 Task: Find connections with filter location San Marcos with filter topic #Lawwith filter profile language French with filter current company Michael Page with filter school College Of Vocational Studies with filter industry Nanotechnology Research with filter service category Information Security with filter keywords title Ghostwriter
Action: Mouse moved to (499, 83)
Screenshot: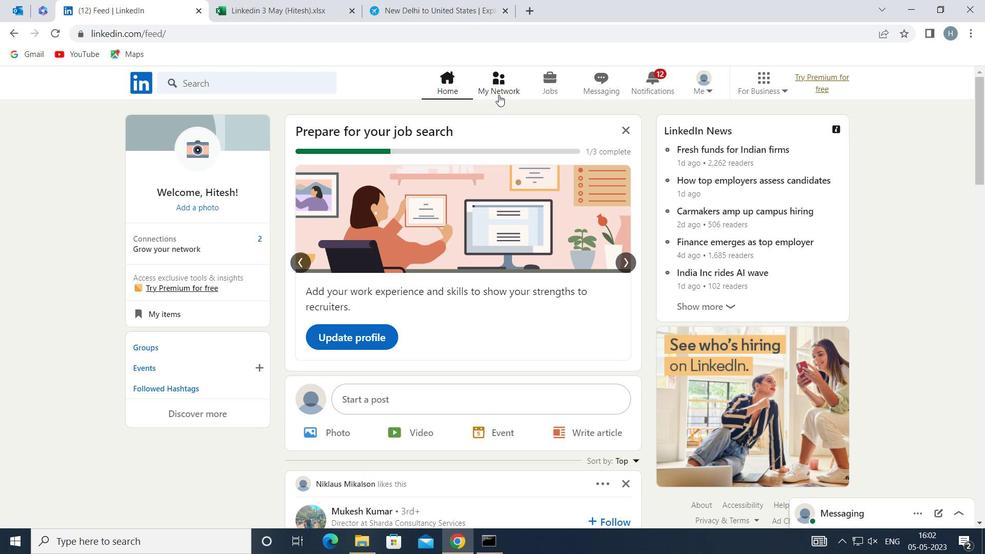
Action: Mouse pressed left at (499, 83)
Screenshot: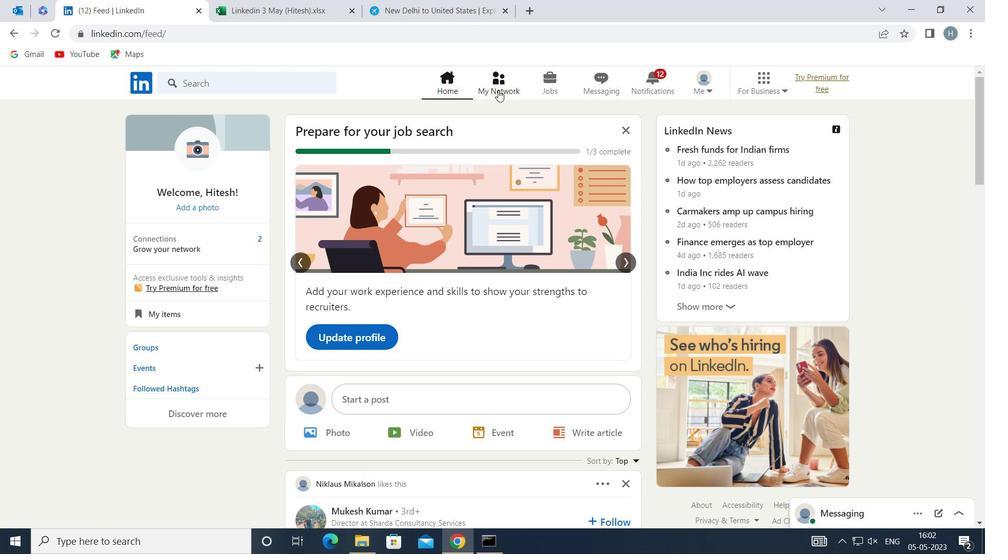 
Action: Mouse moved to (282, 148)
Screenshot: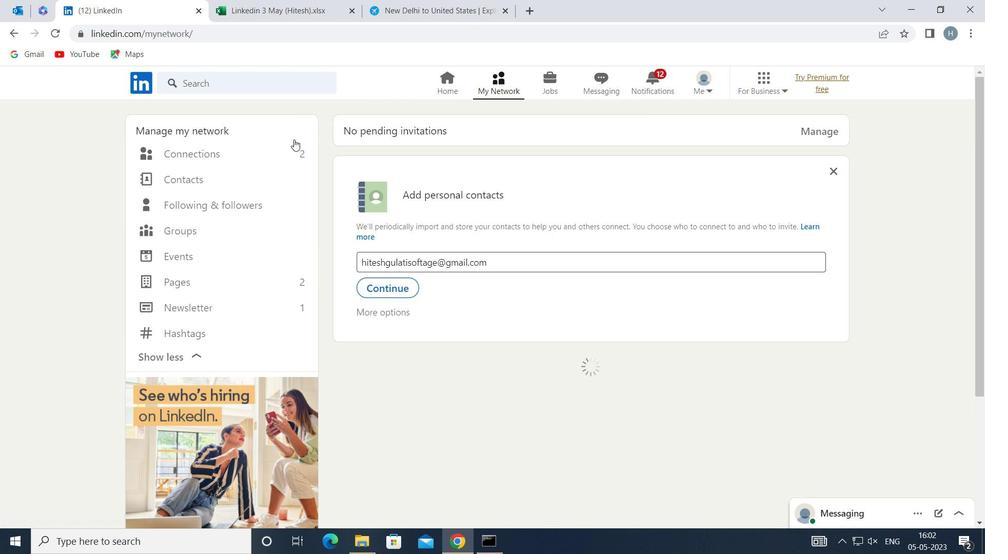 
Action: Mouse pressed left at (282, 148)
Screenshot: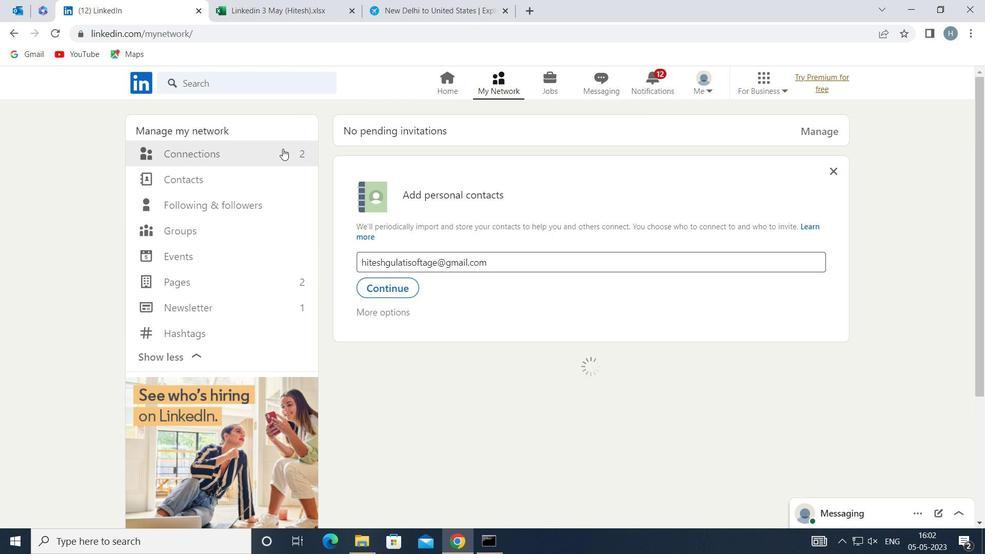 
Action: Mouse moved to (592, 153)
Screenshot: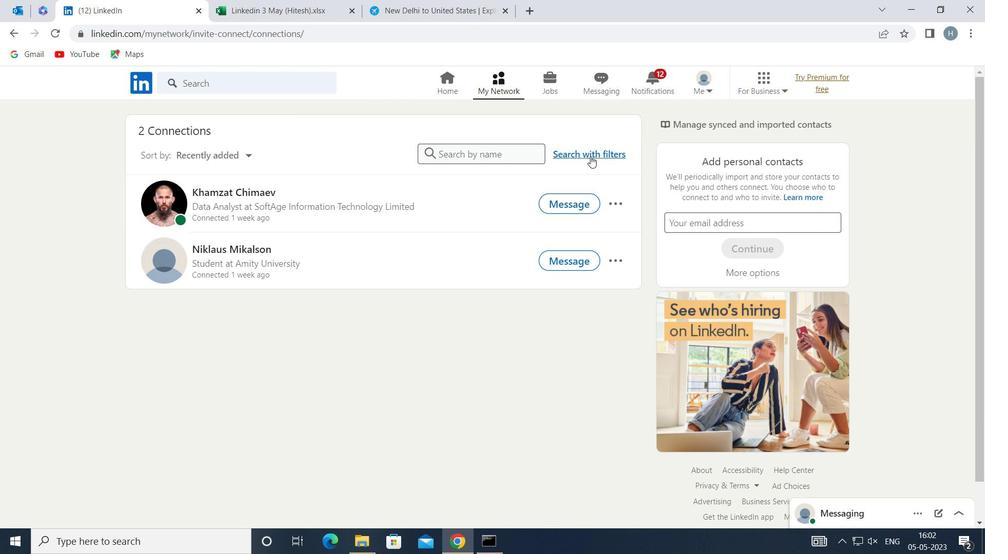 
Action: Mouse pressed left at (592, 153)
Screenshot: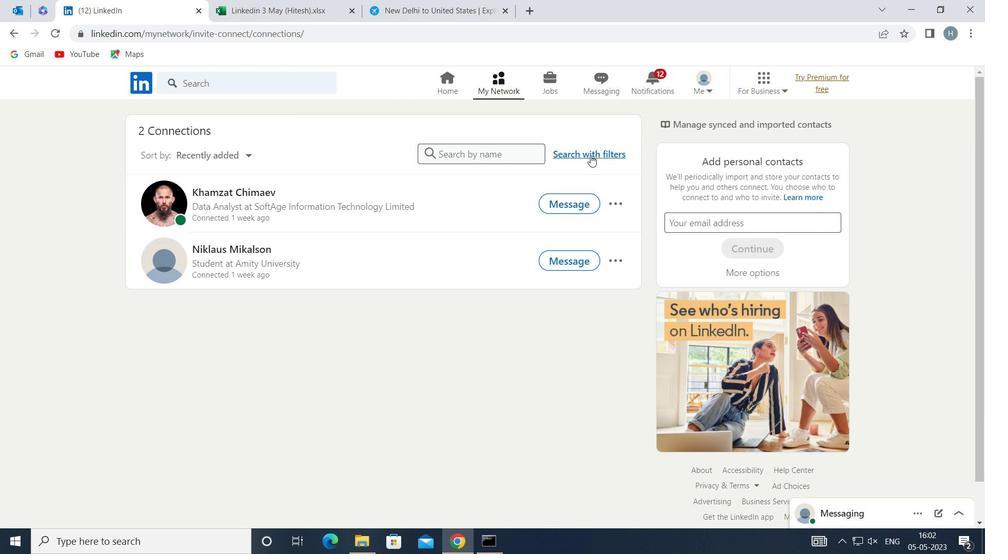 
Action: Mouse moved to (542, 119)
Screenshot: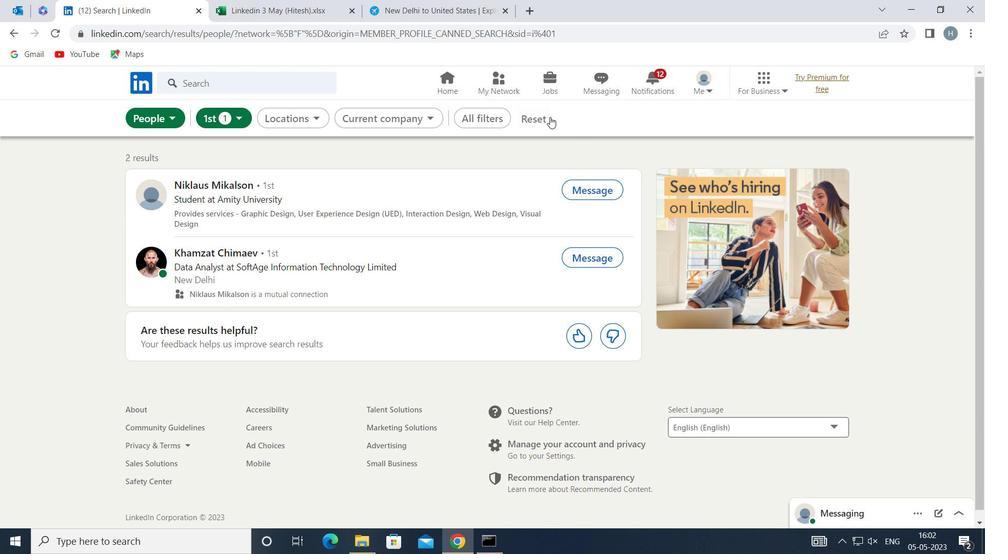 
Action: Mouse pressed left at (542, 119)
Screenshot: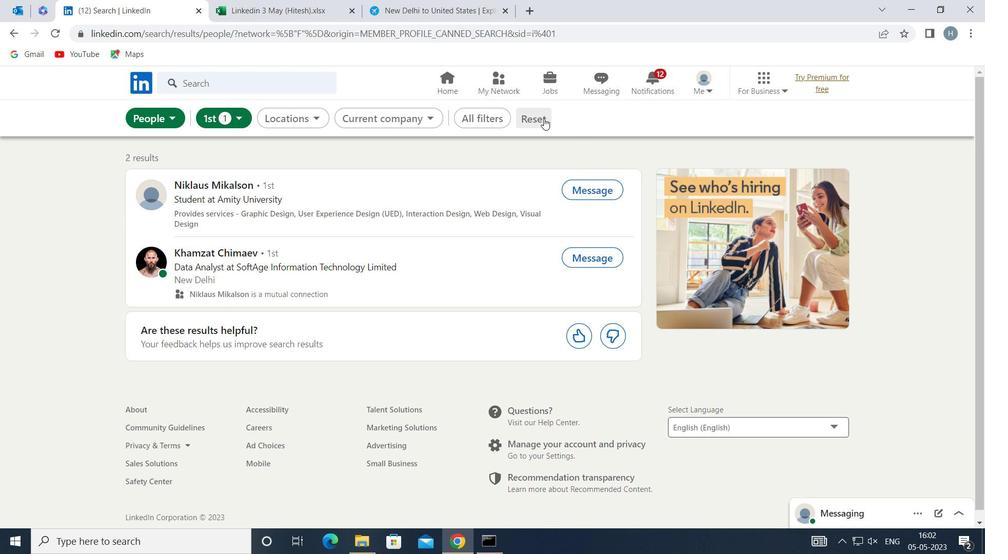 
Action: Mouse moved to (523, 120)
Screenshot: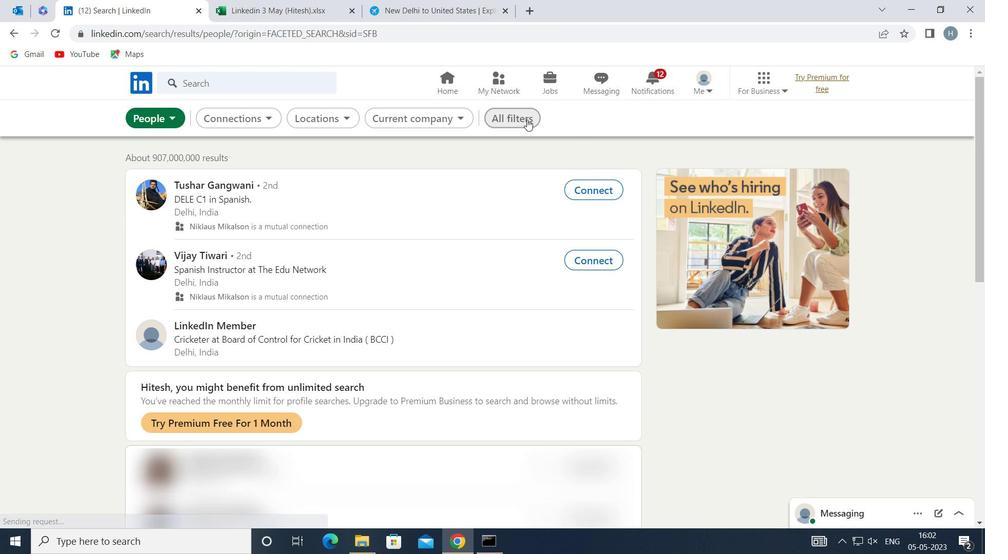 
Action: Mouse pressed left at (523, 120)
Screenshot: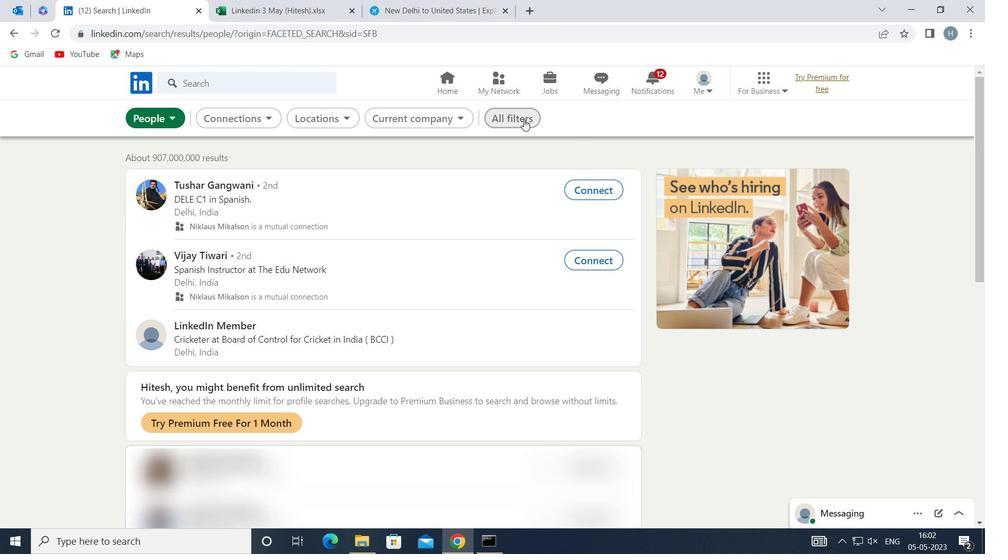 
Action: Mouse moved to (686, 218)
Screenshot: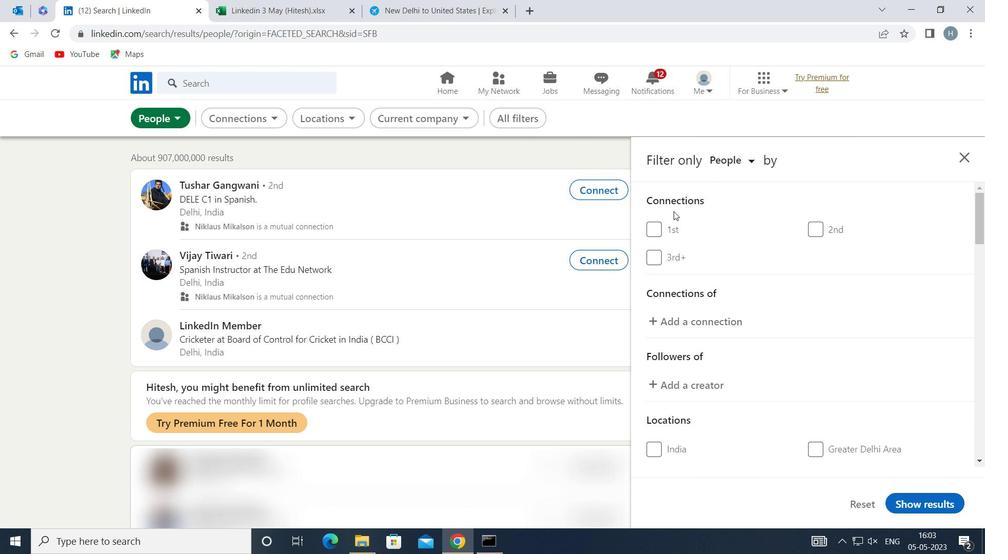 
Action: Mouse scrolled (686, 218) with delta (0, 0)
Screenshot: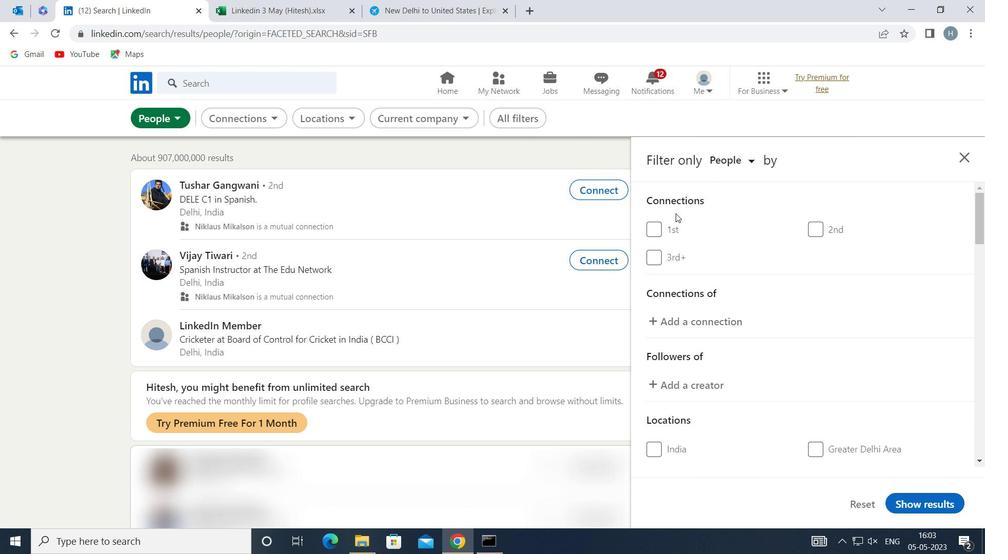
Action: Mouse moved to (689, 219)
Screenshot: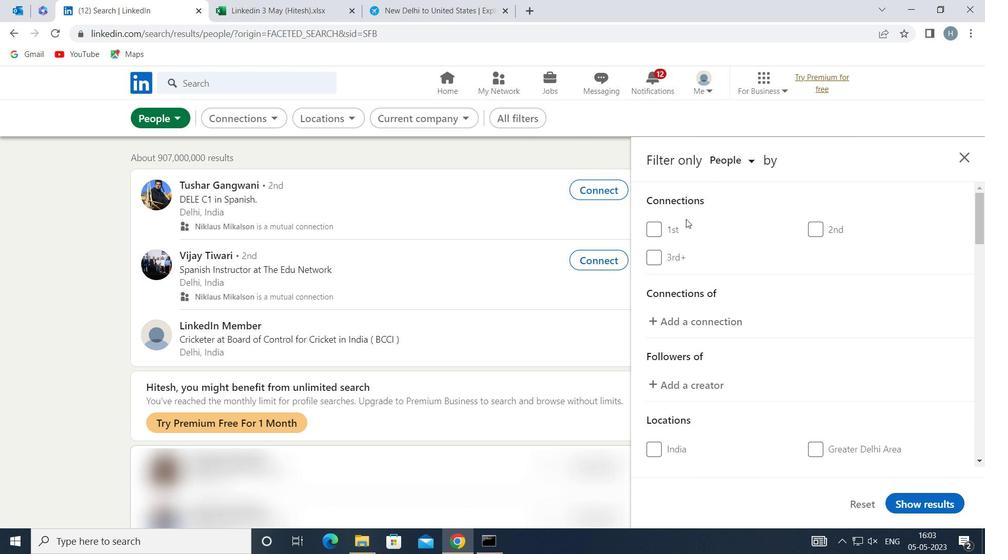 
Action: Mouse scrolled (689, 219) with delta (0, 0)
Screenshot: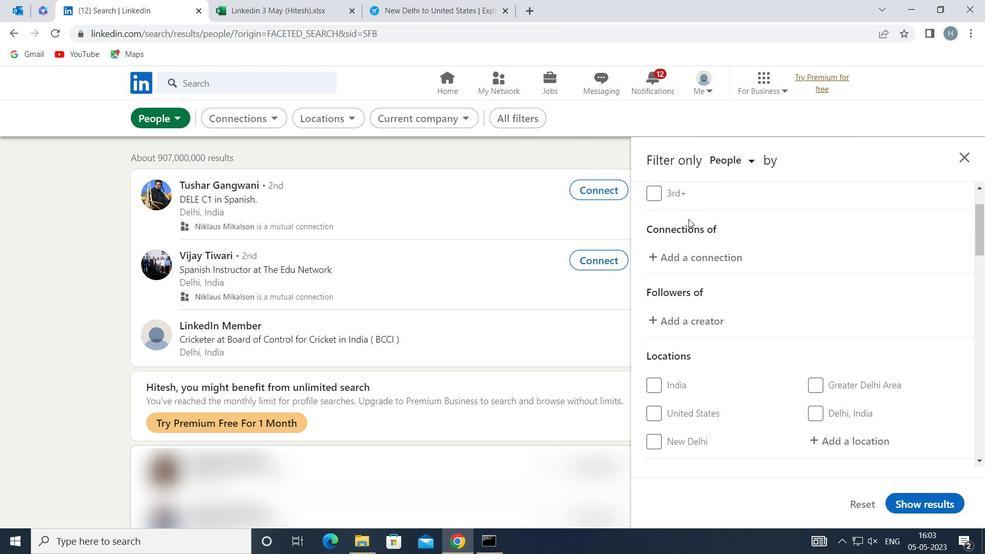 
Action: Mouse moved to (690, 220)
Screenshot: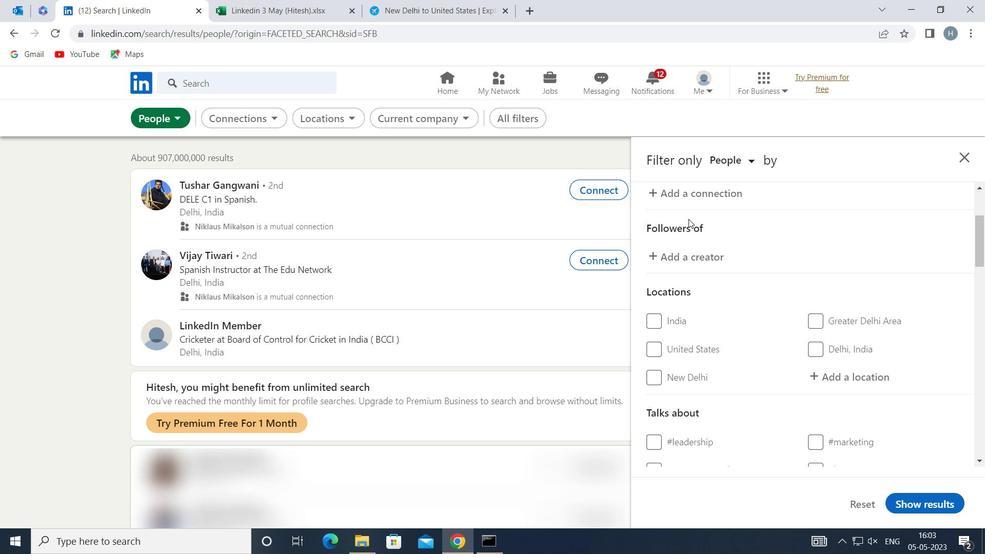 
Action: Mouse scrolled (690, 220) with delta (0, 0)
Screenshot: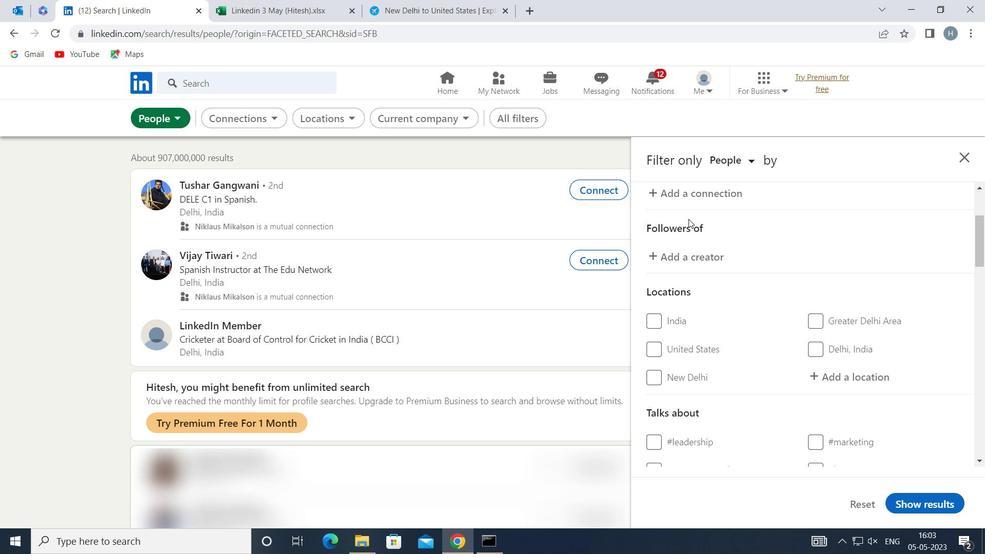 
Action: Mouse moved to (691, 221)
Screenshot: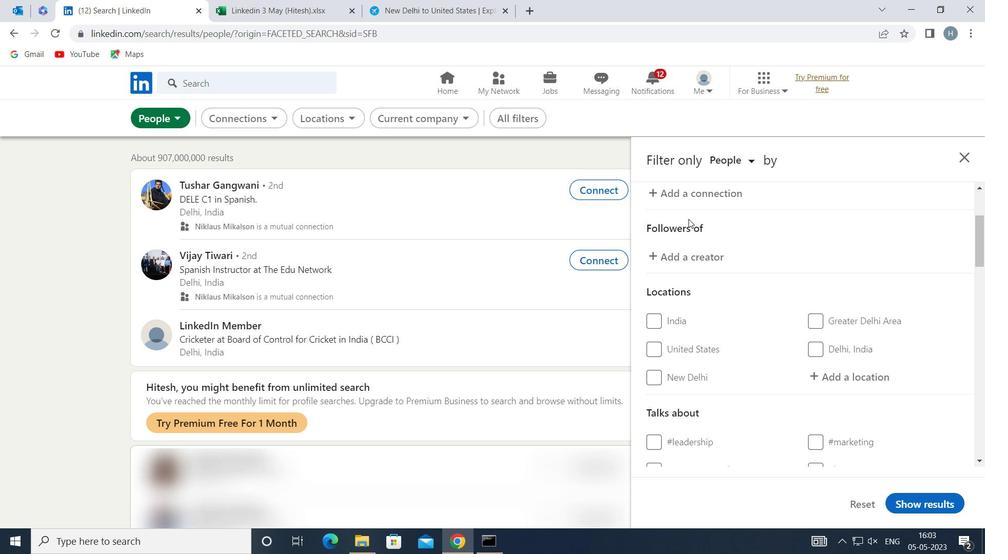 
Action: Mouse scrolled (691, 221) with delta (0, 0)
Screenshot: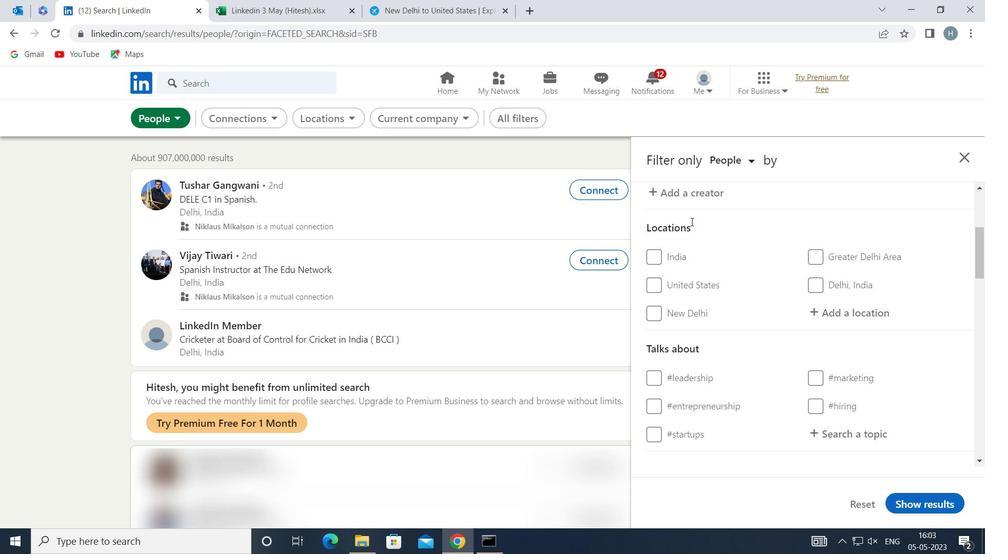 
Action: Mouse moved to (691, 221)
Screenshot: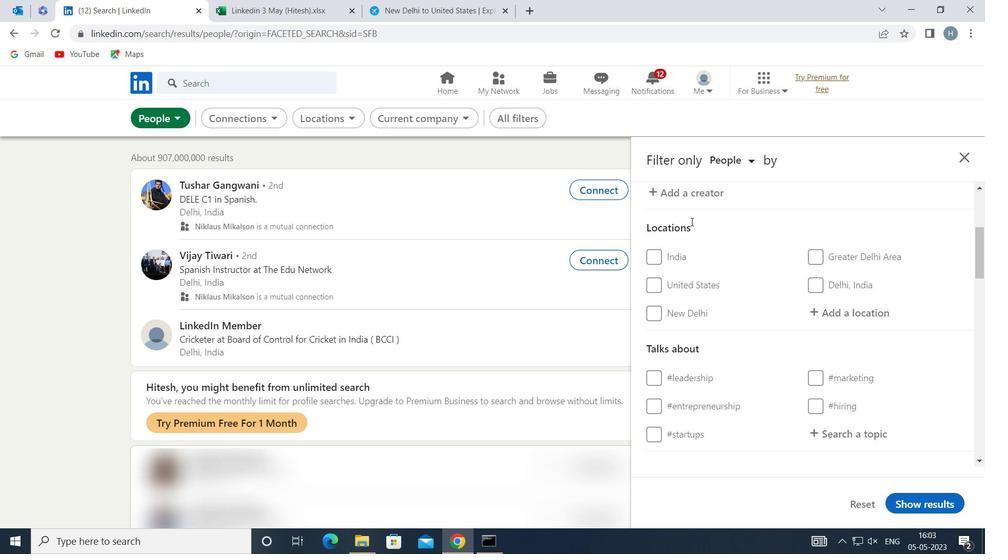 
Action: Mouse scrolled (691, 222) with delta (0, 0)
Screenshot: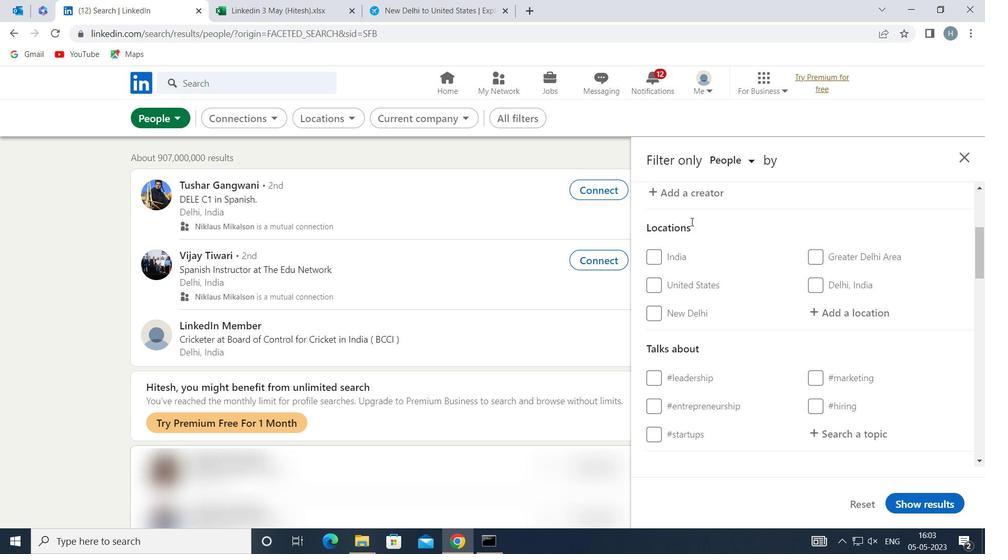
Action: Mouse moved to (843, 307)
Screenshot: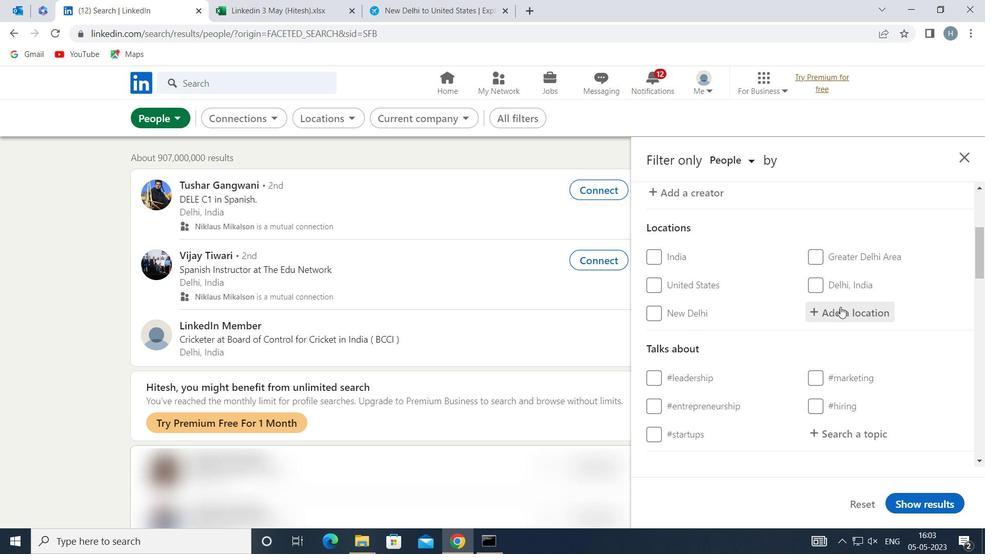 
Action: Mouse pressed left at (843, 307)
Screenshot: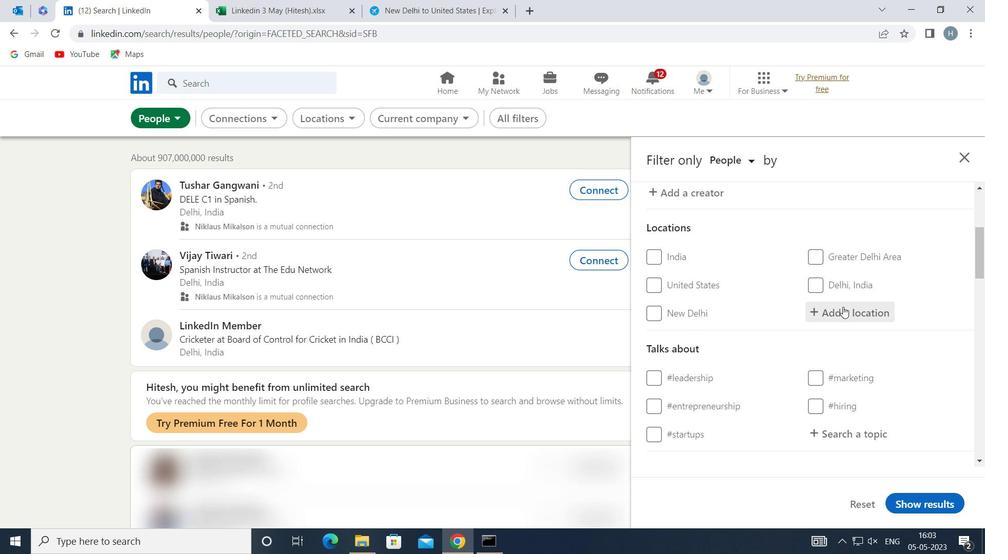 
Action: Mouse moved to (843, 307)
Screenshot: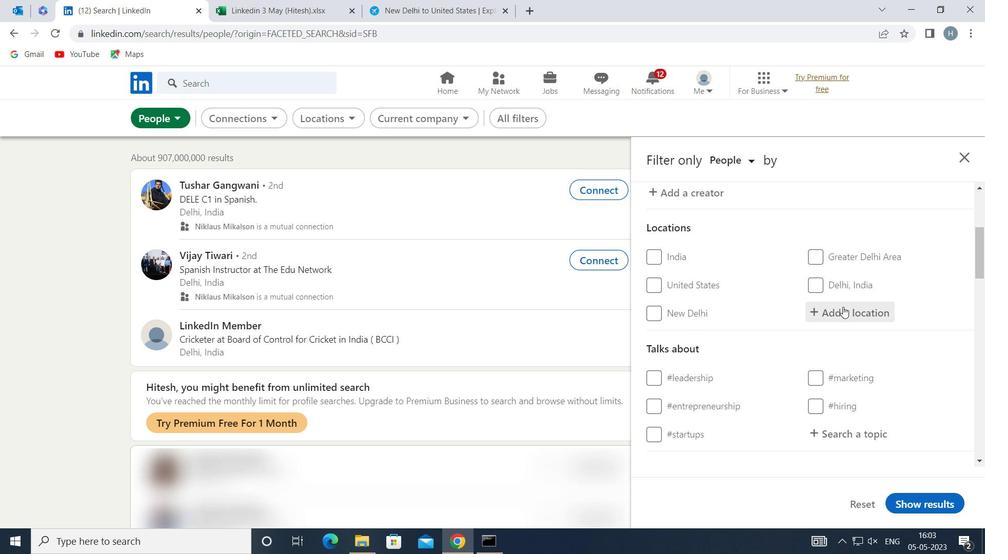 
Action: Key pressed <Key.shift>SAN<Key.space><Key.shift>MARCOS
Screenshot: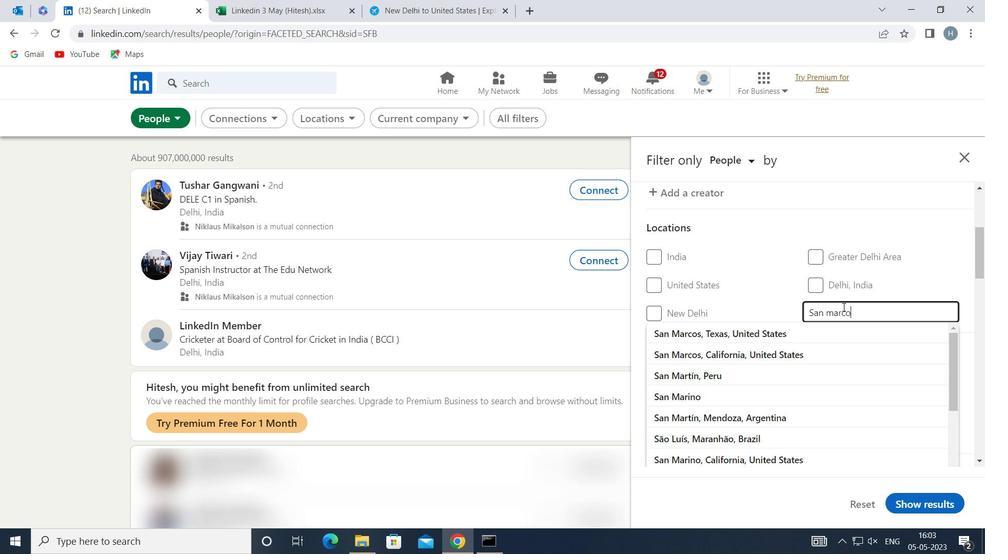 
Action: Mouse moved to (820, 330)
Screenshot: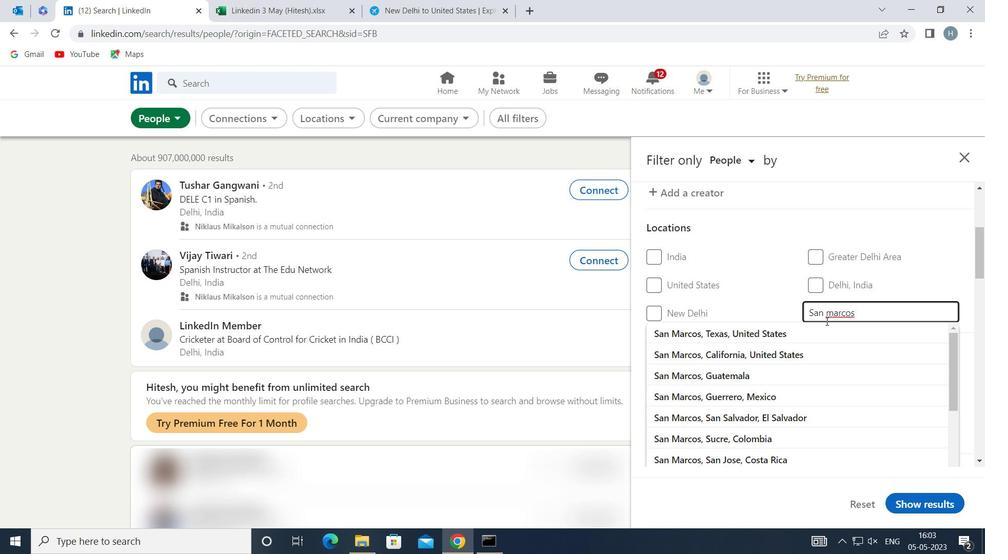 
Action: Mouse pressed left at (820, 330)
Screenshot: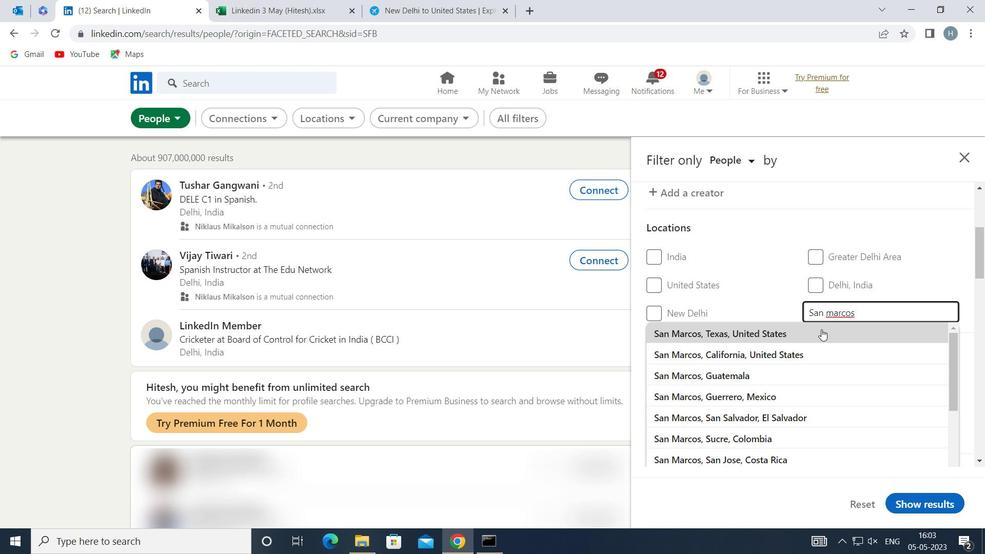 
Action: Mouse moved to (820, 325)
Screenshot: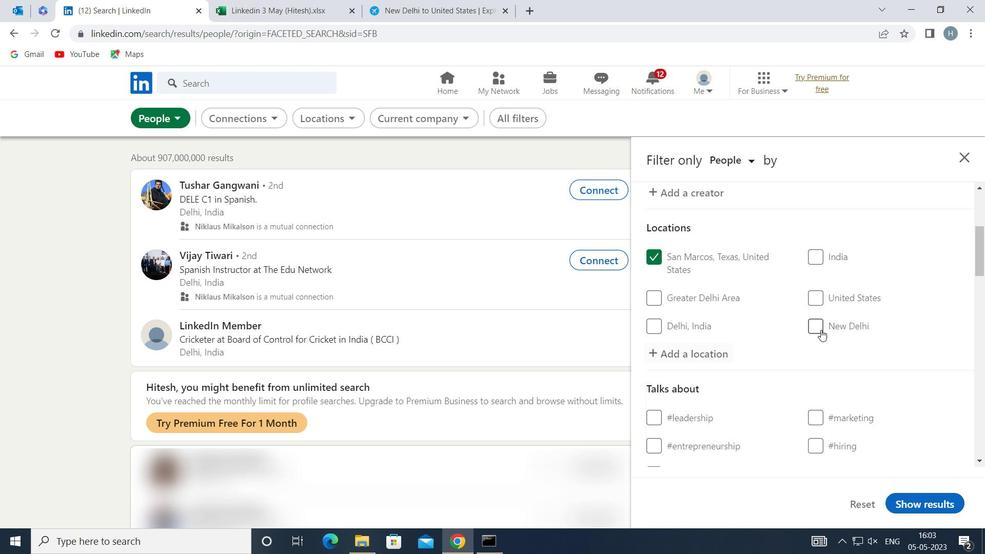 
Action: Mouse scrolled (820, 325) with delta (0, 0)
Screenshot: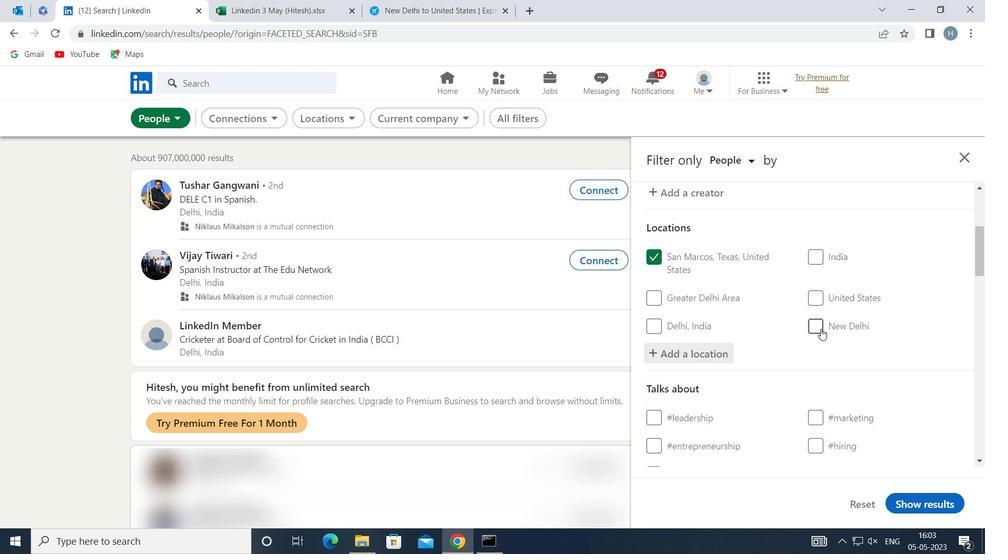 
Action: Mouse scrolled (820, 325) with delta (0, 0)
Screenshot: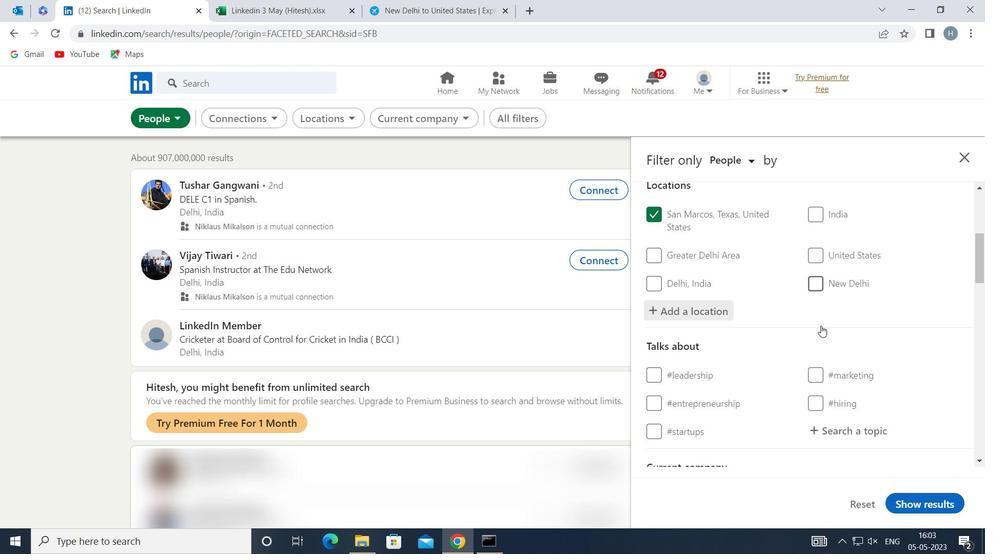 
Action: Mouse scrolled (820, 325) with delta (0, 0)
Screenshot: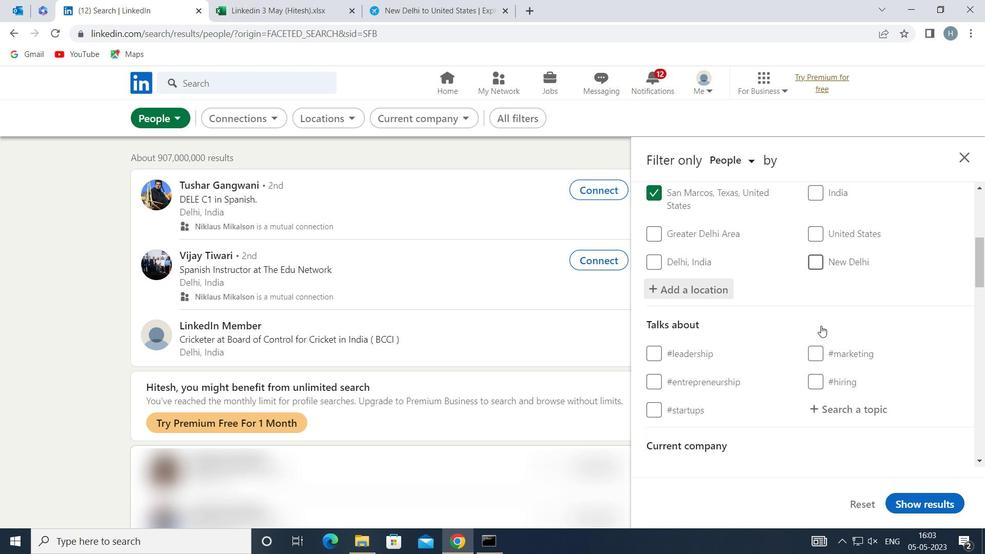 
Action: Mouse moved to (861, 277)
Screenshot: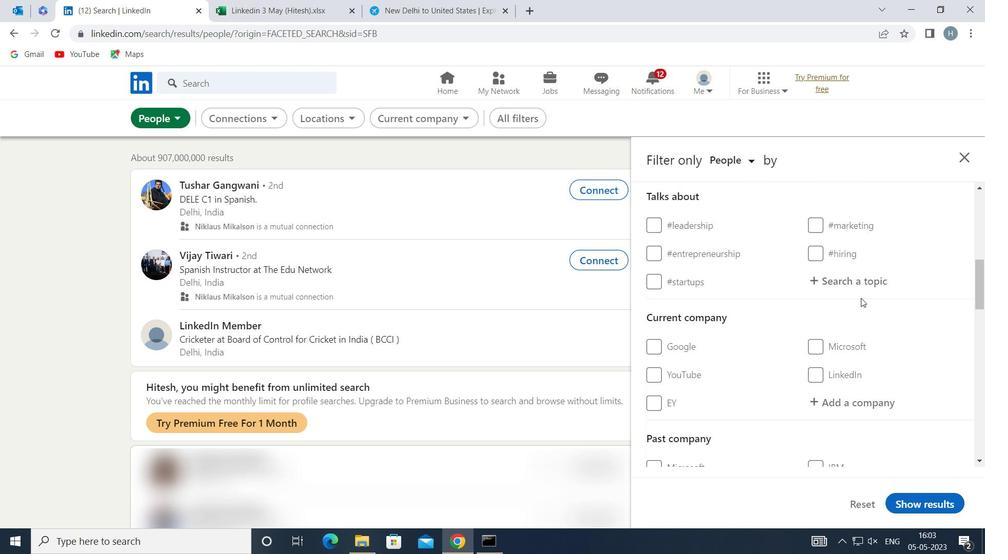 
Action: Mouse pressed left at (861, 277)
Screenshot: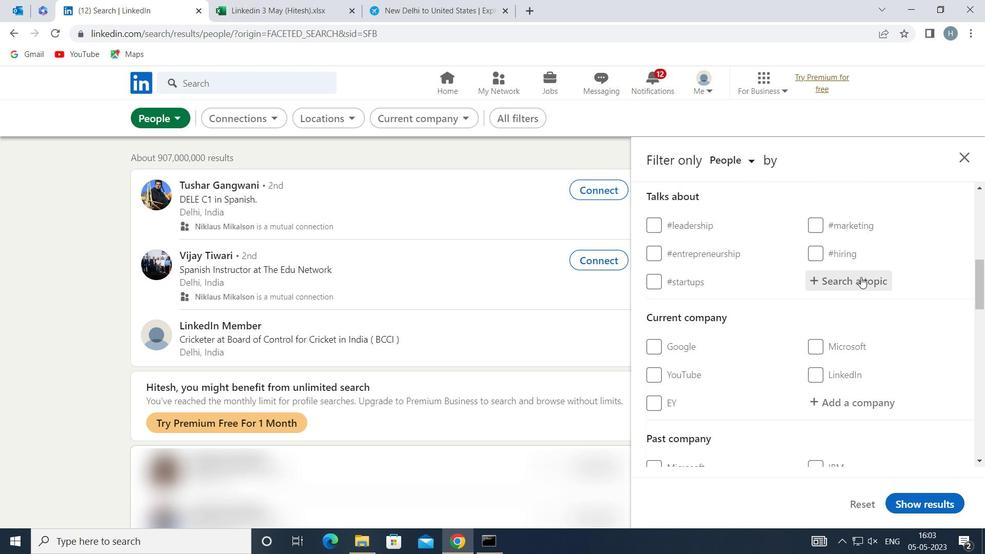 
Action: Key pressed <Key.shift>LAW
Screenshot: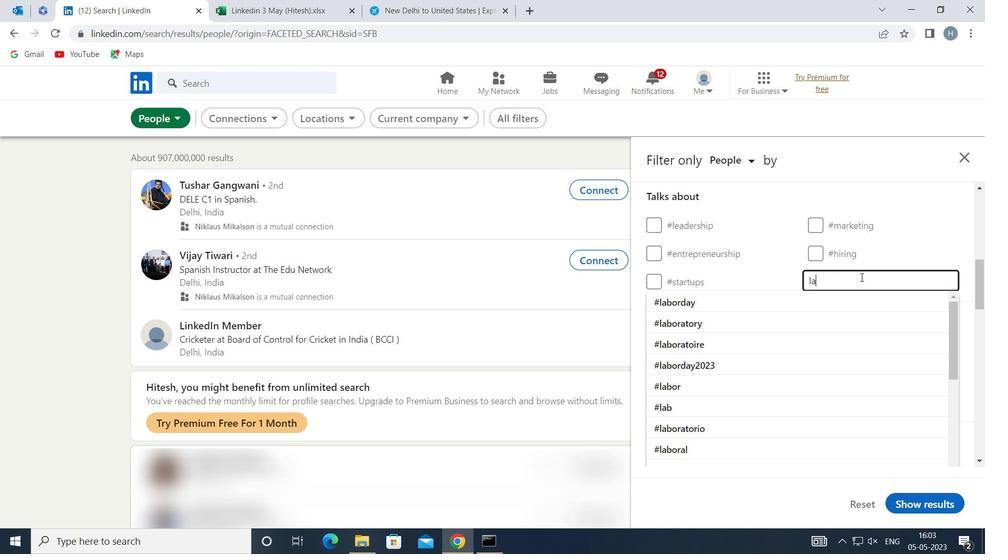 
Action: Mouse moved to (791, 297)
Screenshot: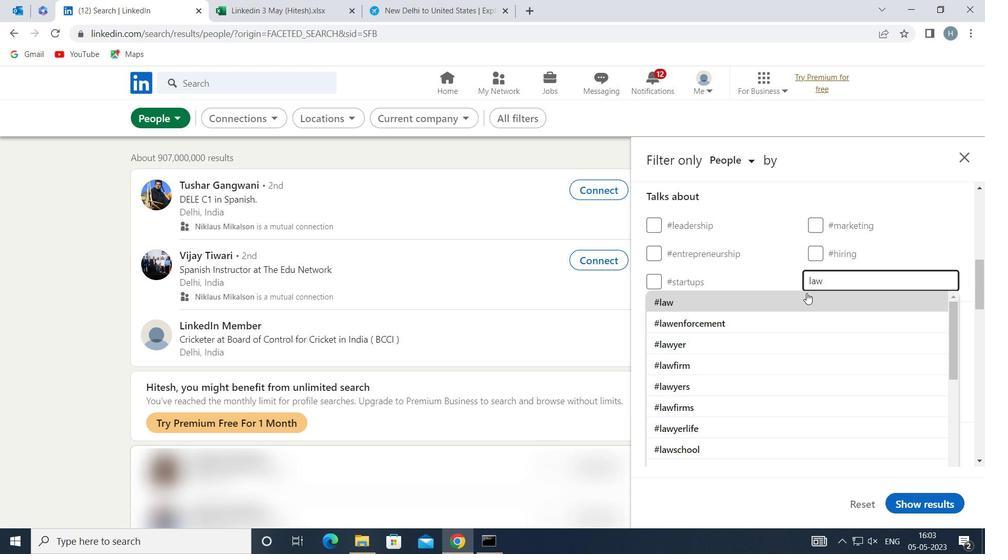 
Action: Mouse pressed left at (791, 297)
Screenshot: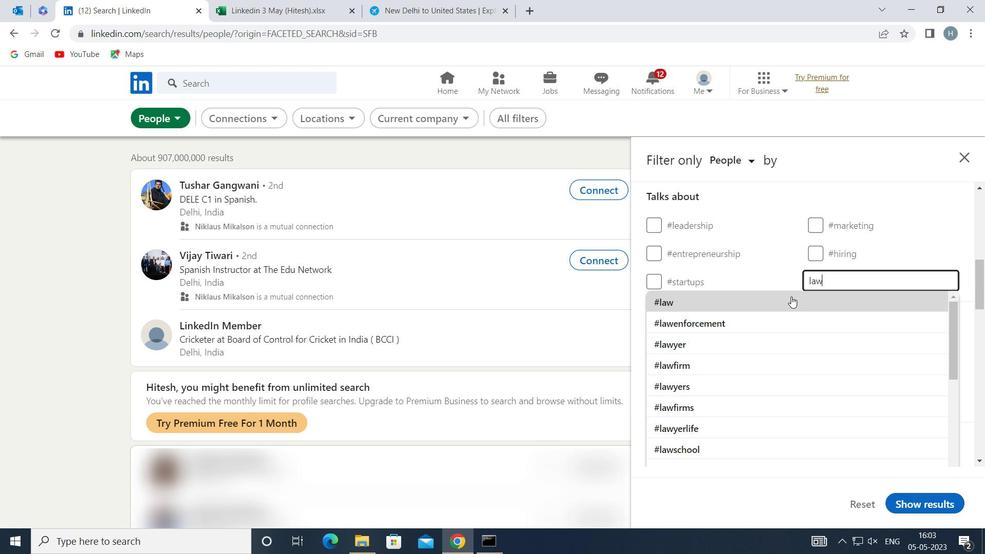 
Action: Mouse moved to (784, 293)
Screenshot: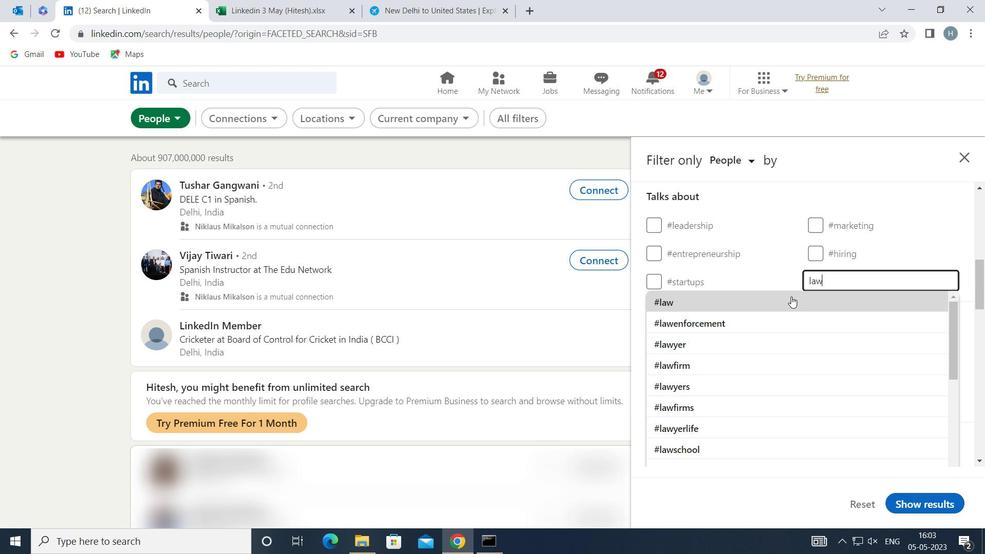
Action: Mouse scrolled (784, 292) with delta (0, 0)
Screenshot: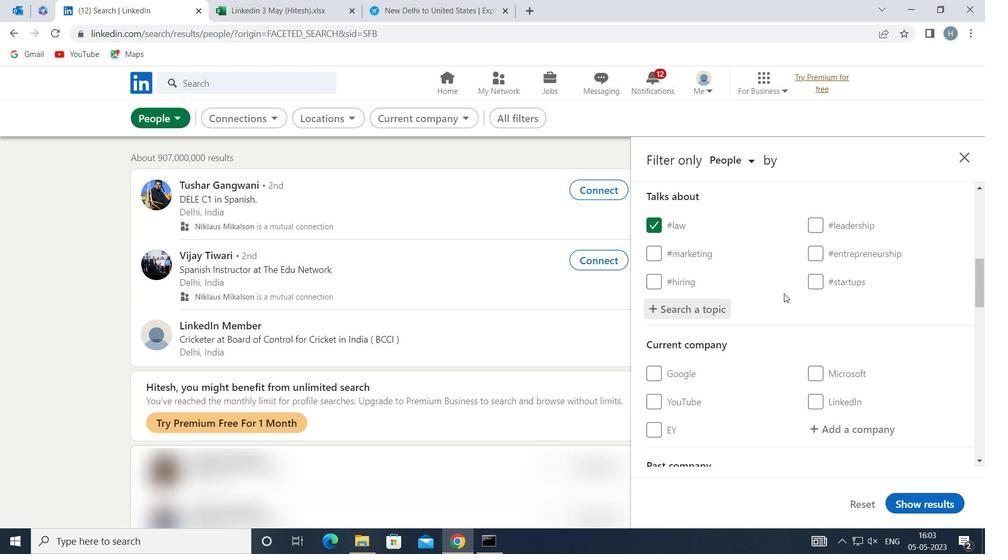
Action: Mouse scrolled (784, 292) with delta (0, 0)
Screenshot: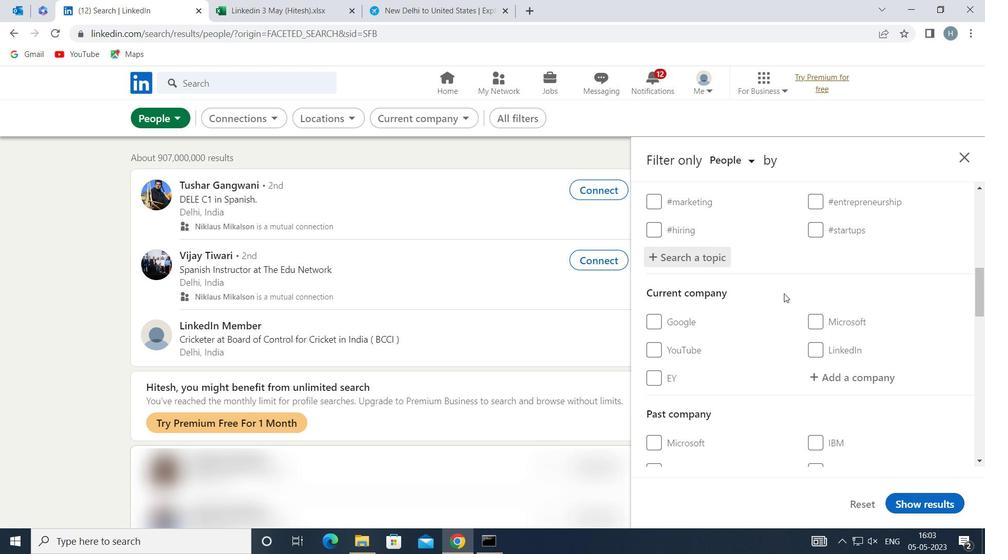 
Action: Mouse scrolled (784, 292) with delta (0, 0)
Screenshot: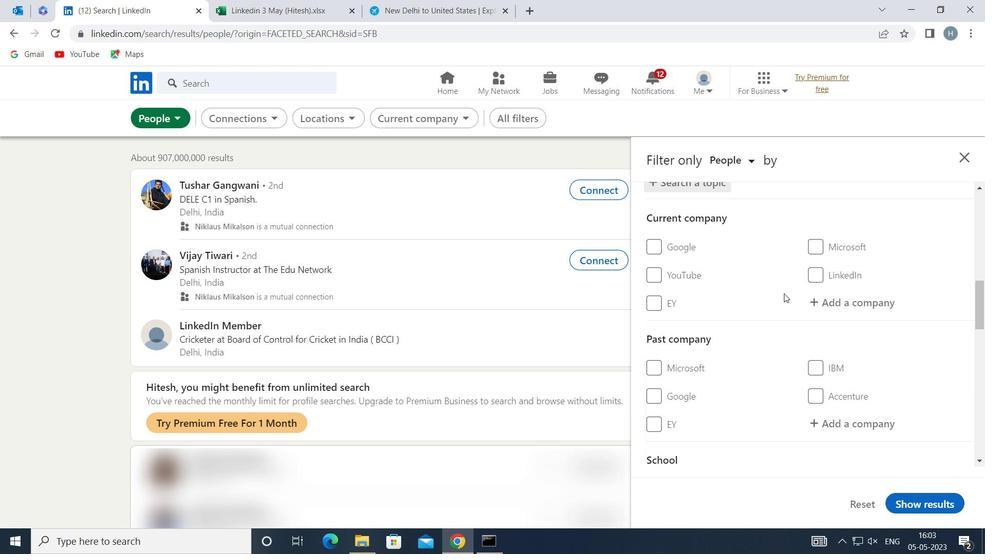 
Action: Mouse scrolled (784, 292) with delta (0, 0)
Screenshot: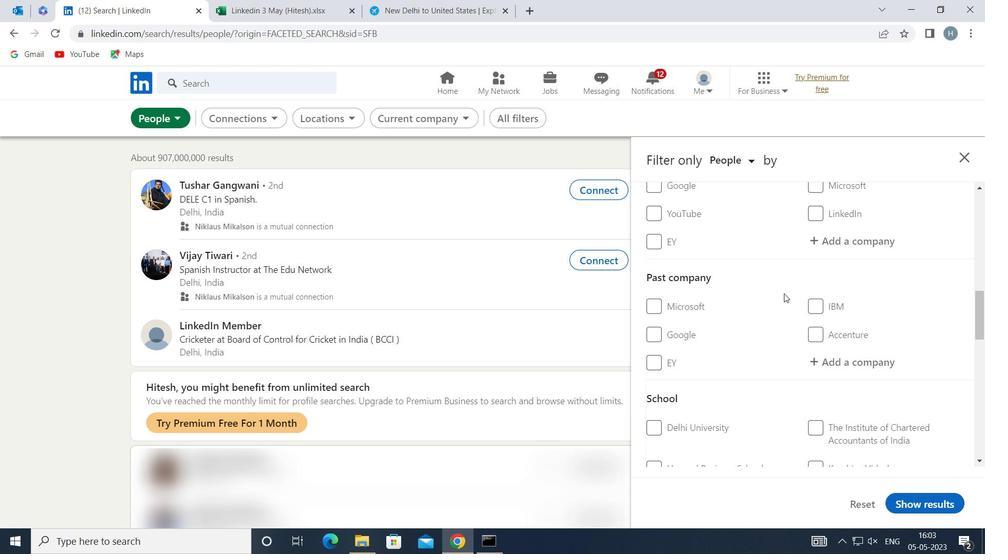 
Action: Mouse scrolled (784, 292) with delta (0, 0)
Screenshot: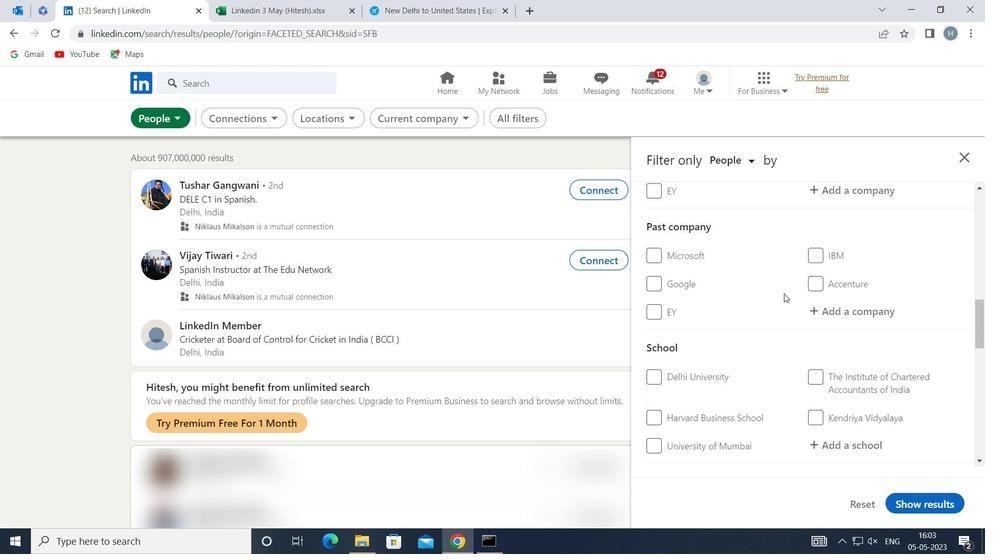 
Action: Mouse moved to (784, 293)
Screenshot: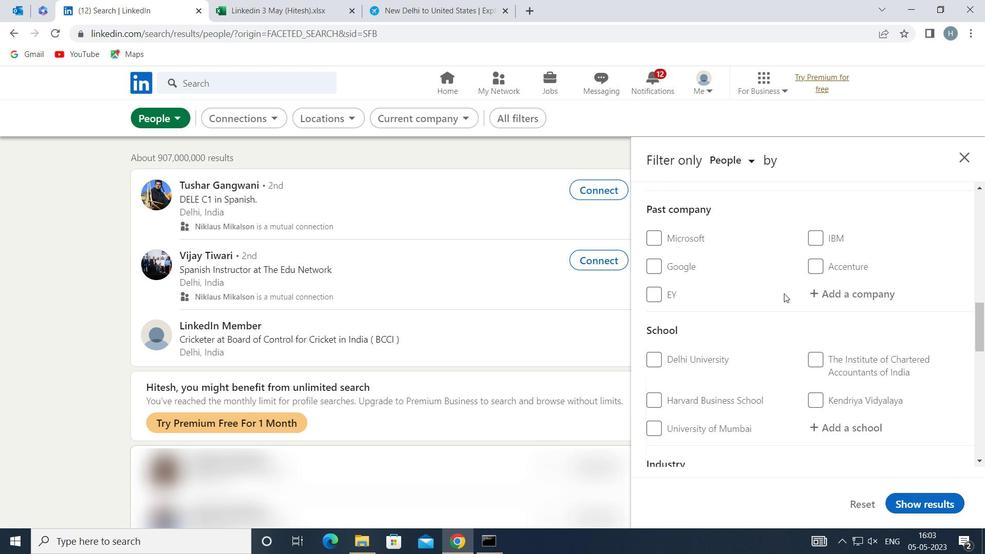 
Action: Mouse scrolled (784, 292) with delta (0, 0)
Screenshot: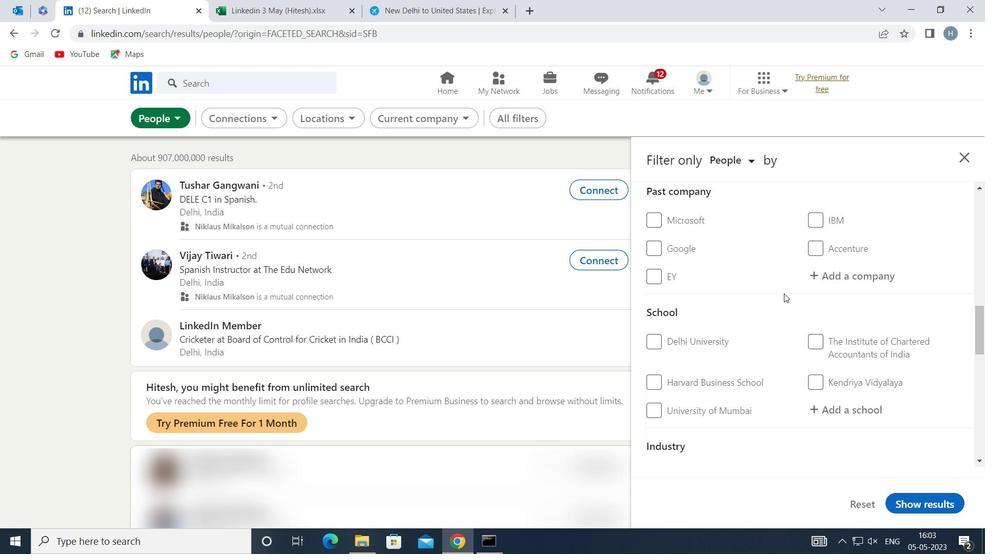 
Action: Mouse moved to (784, 292)
Screenshot: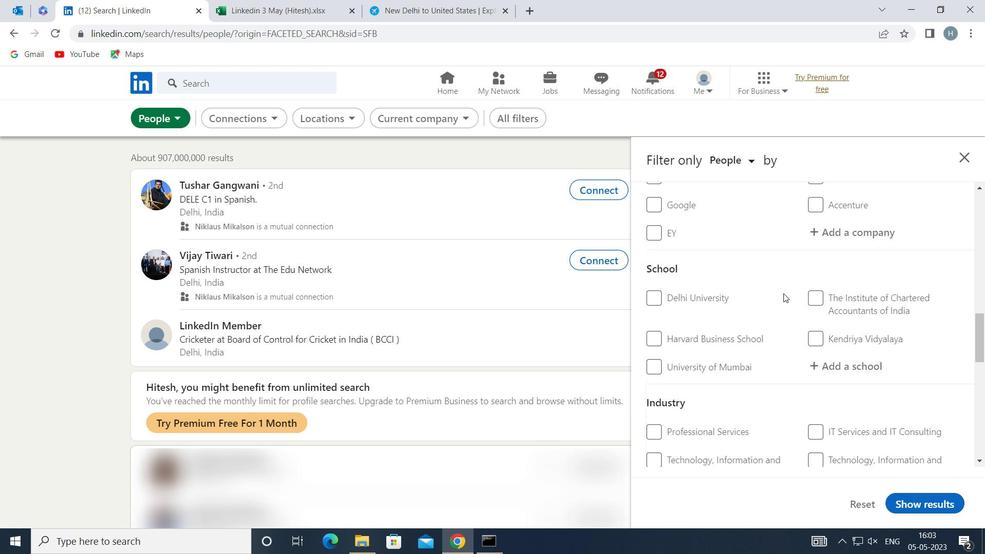 
Action: Mouse scrolled (784, 292) with delta (0, 0)
Screenshot: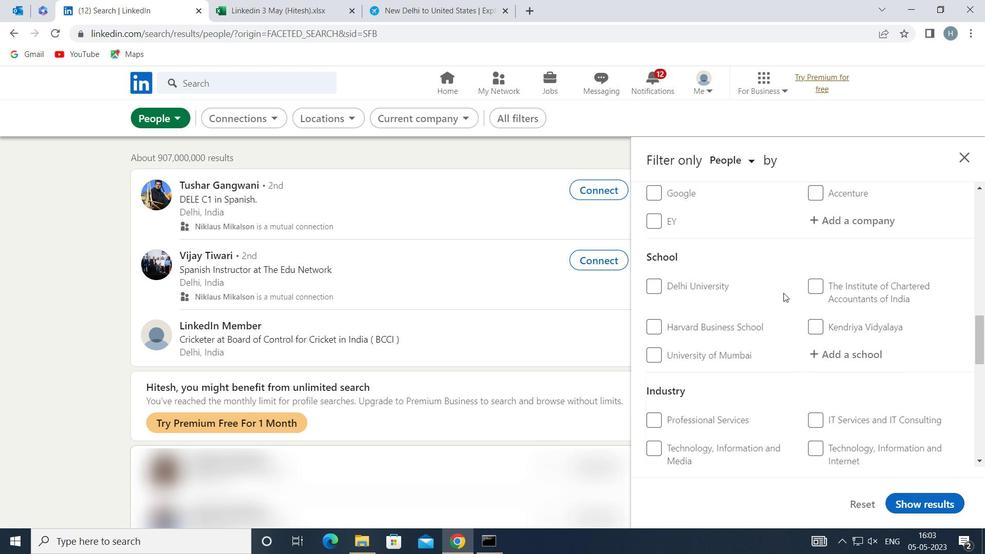 
Action: Mouse scrolled (784, 292) with delta (0, 0)
Screenshot: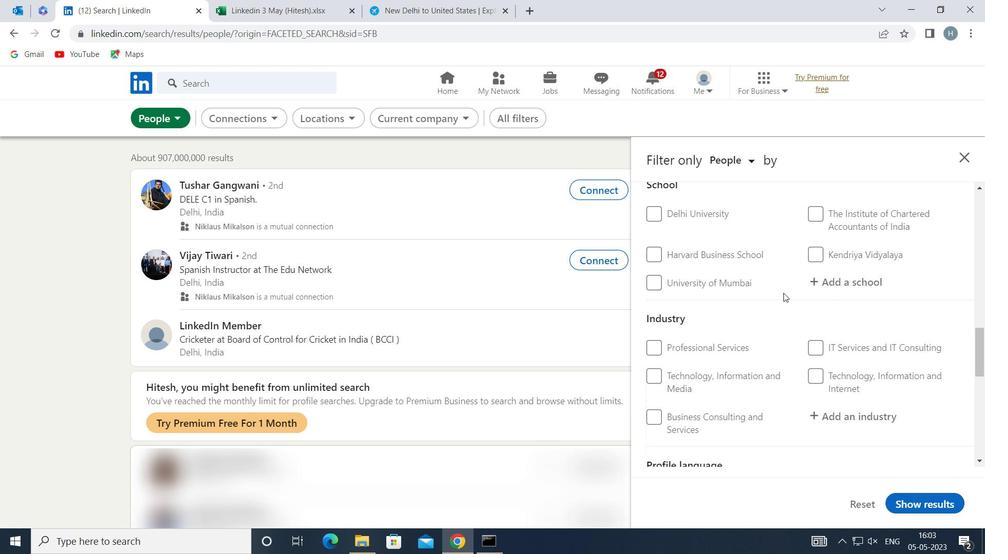 
Action: Mouse scrolled (784, 292) with delta (0, 0)
Screenshot: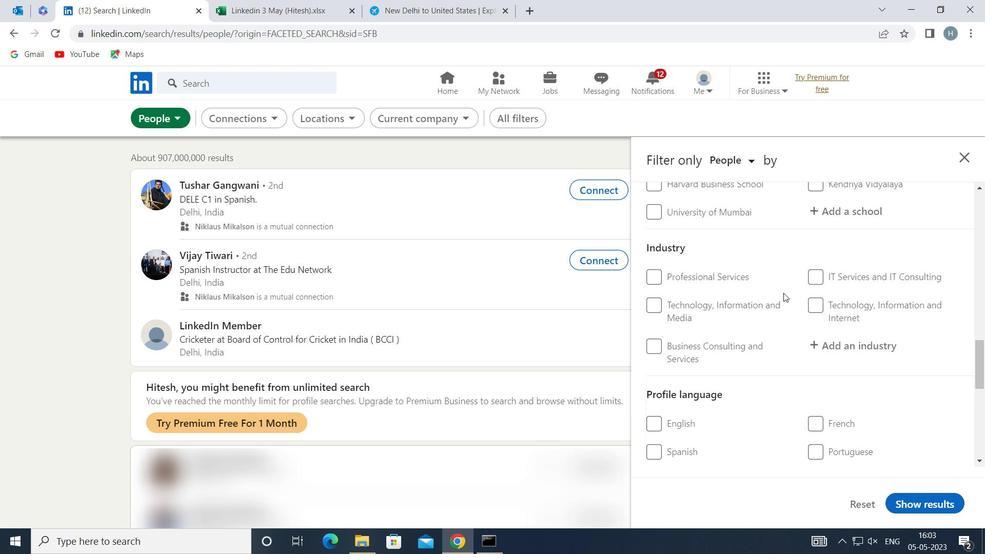 
Action: Mouse moved to (815, 315)
Screenshot: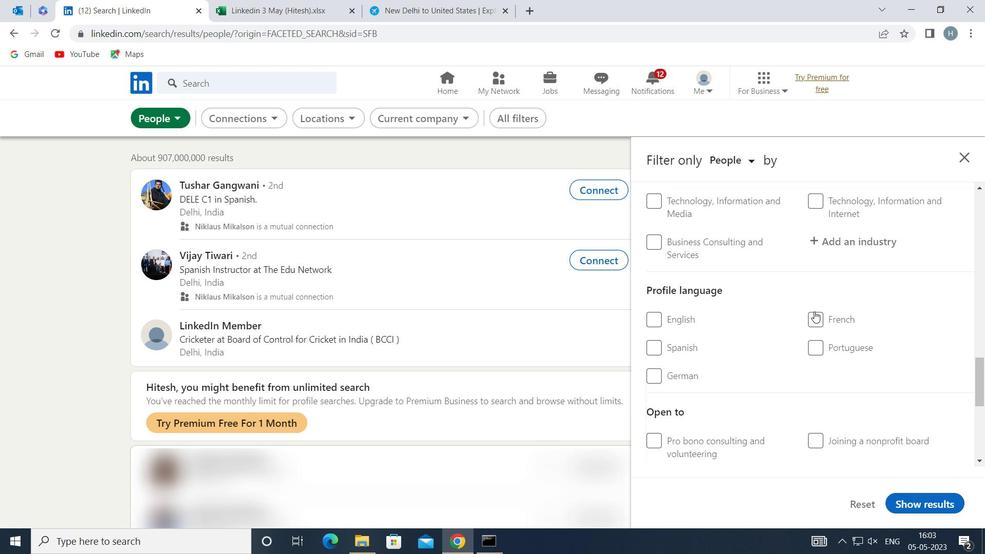 
Action: Mouse pressed left at (815, 315)
Screenshot: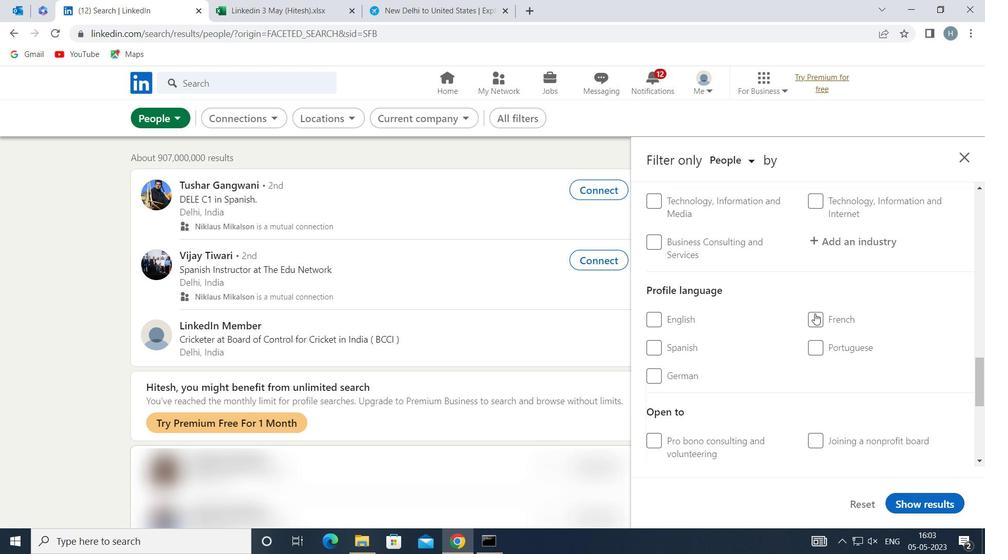 
Action: Mouse moved to (777, 333)
Screenshot: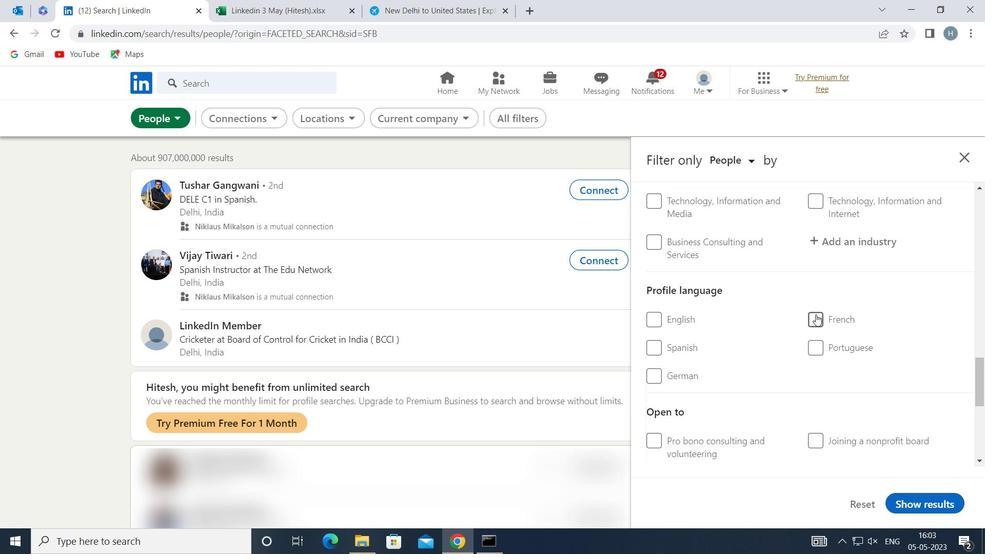 
Action: Mouse scrolled (777, 334) with delta (0, 0)
Screenshot: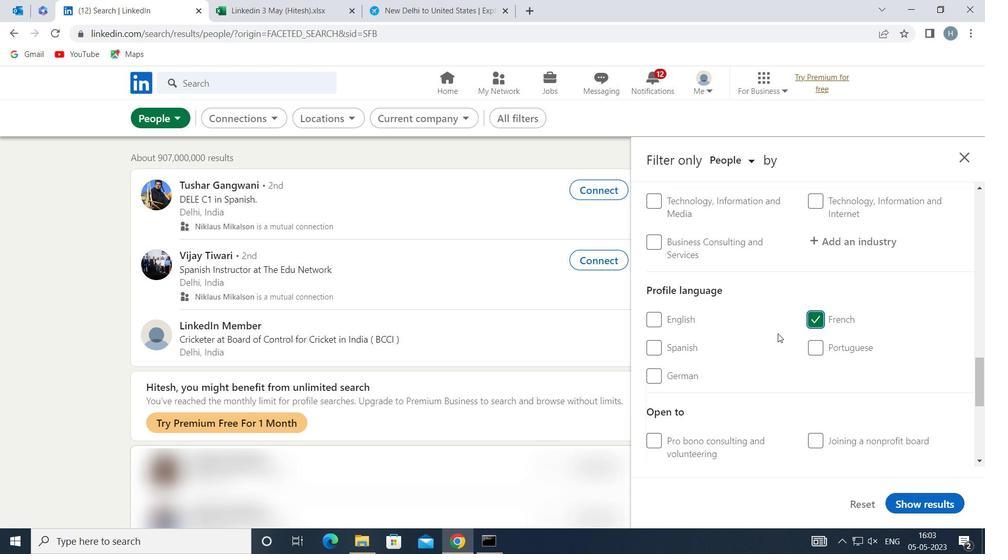 
Action: Mouse moved to (774, 330)
Screenshot: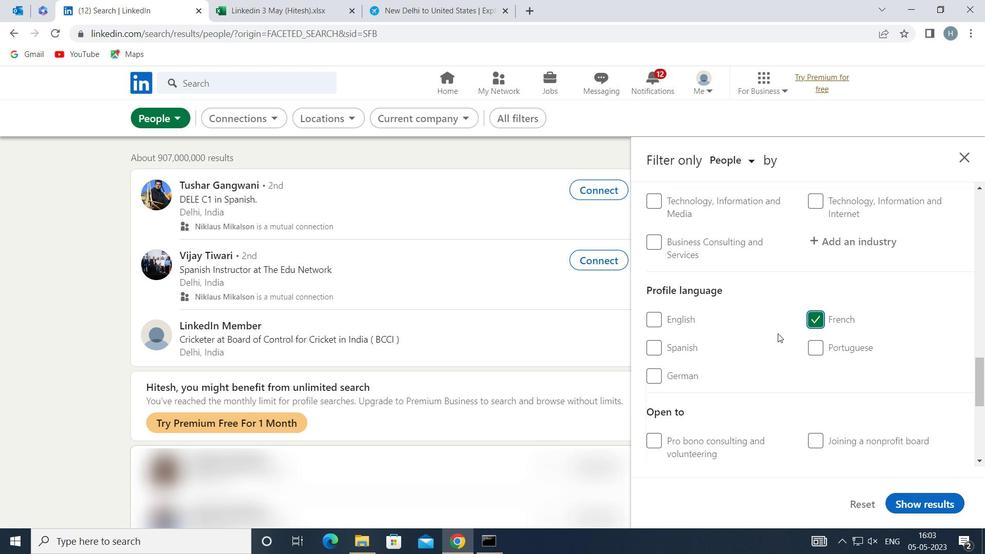 
Action: Mouse scrolled (774, 331) with delta (0, 0)
Screenshot: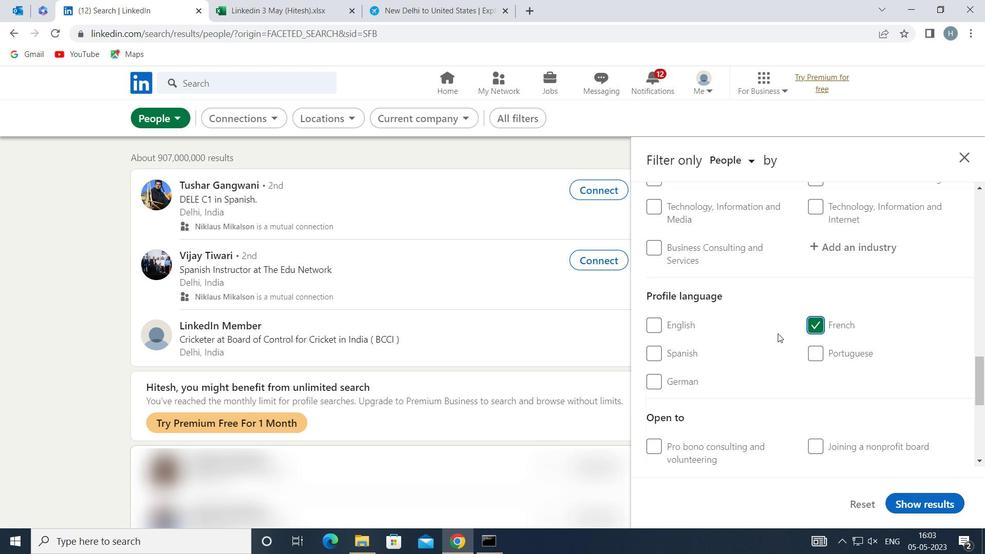 
Action: Mouse scrolled (774, 331) with delta (0, 0)
Screenshot: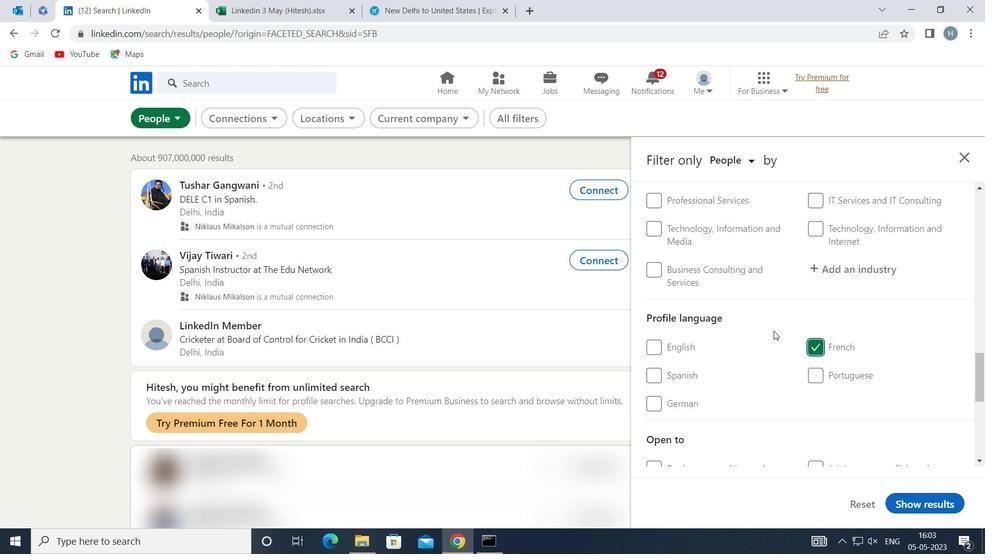 
Action: Mouse scrolled (774, 331) with delta (0, 0)
Screenshot: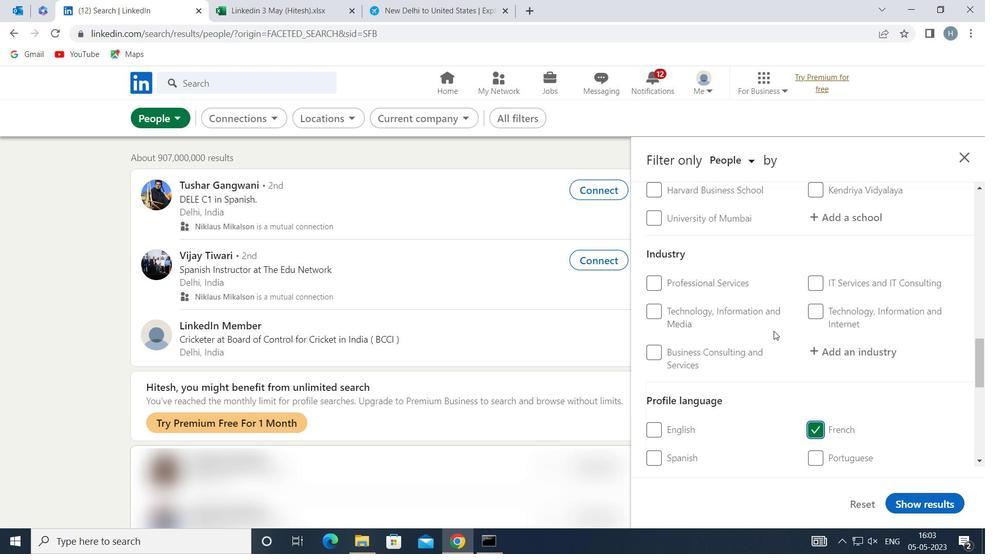 
Action: Mouse scrolled (774, 331) with delta (0, 0)
Screenshot: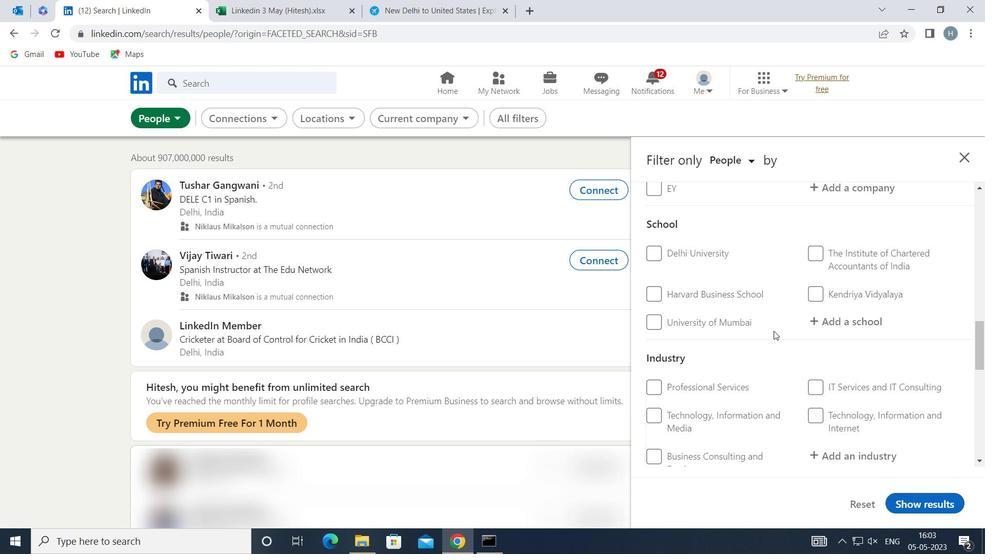 
Action: Mouse scrolled (774, 331) with delta (0, 0)
Screenshot: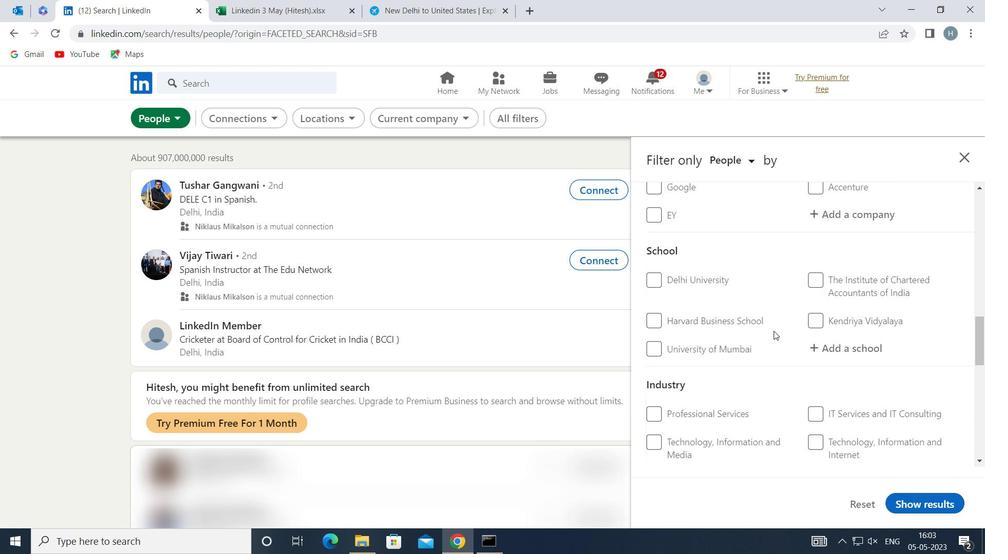 
Action: Mouse scrolled (774, 331) with delta (0, 0)
Screenshot: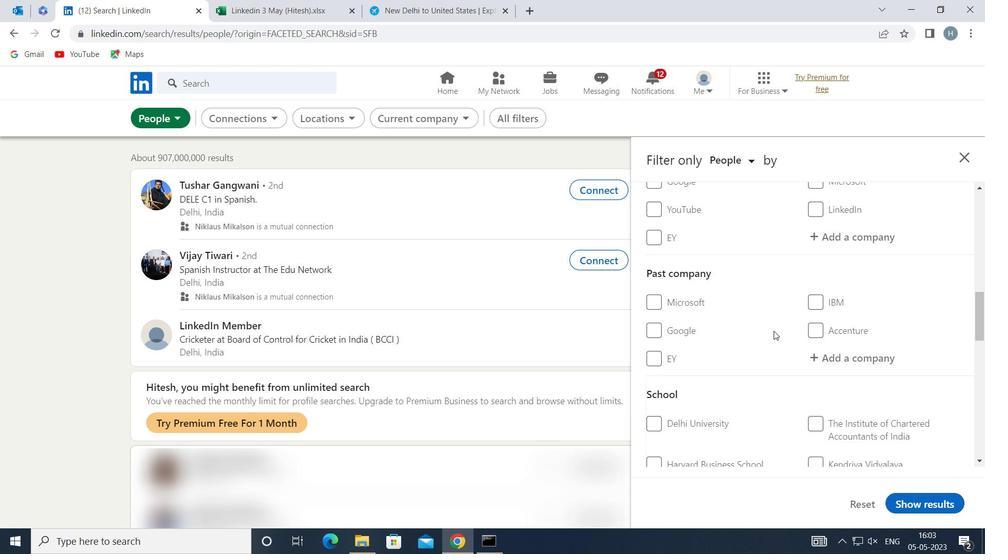 
Action: Mouse moved to (851, 302)
Screenshot: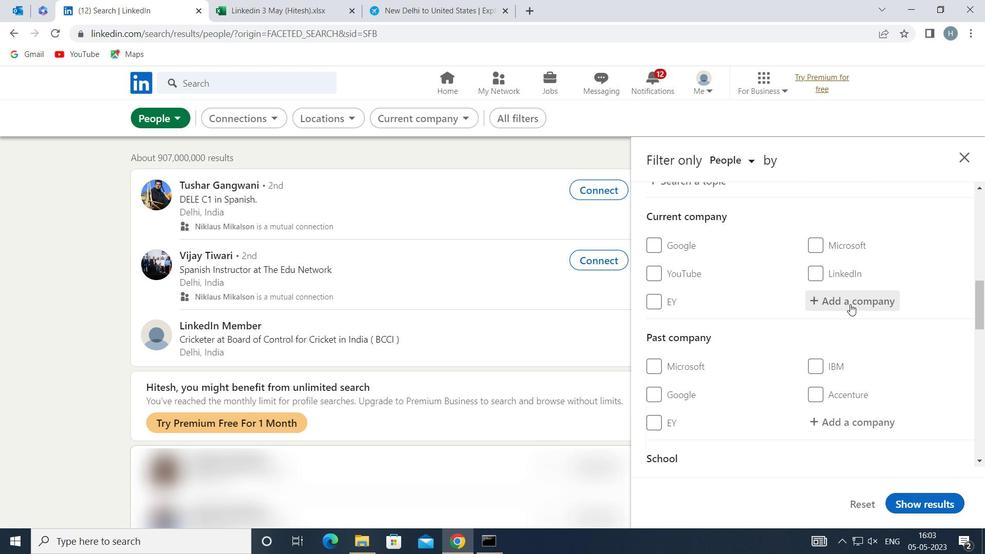
Action: Mouse pressed left at (851, 302)
Screenshot: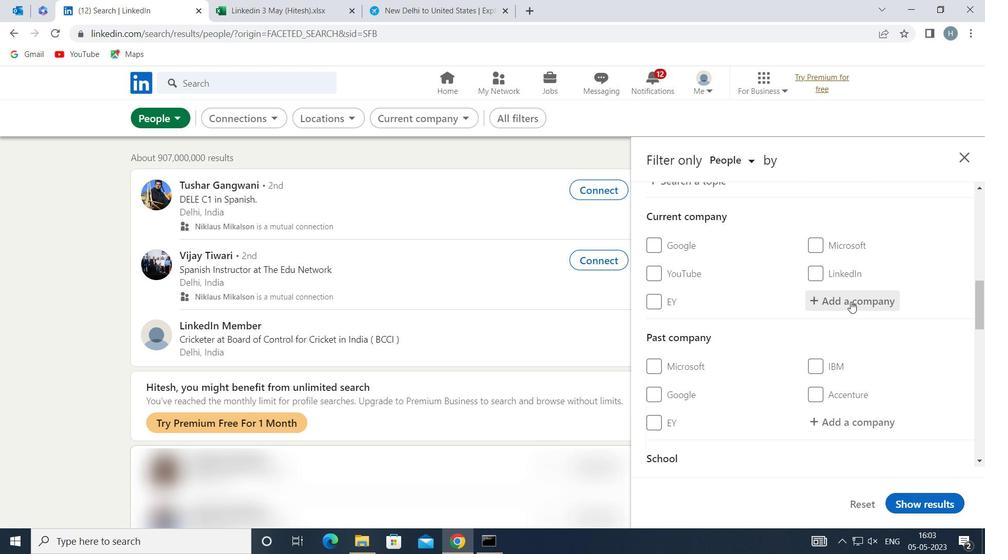 
Action: Key pressed <Key.shift>MICHAEL<Key.space><Key.shift>PAGE
Screenshot: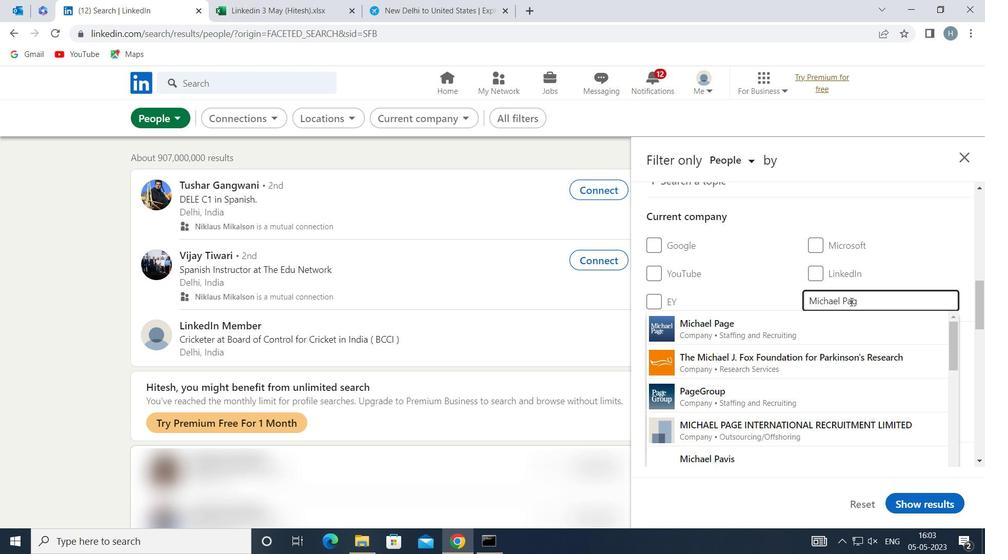 
Action: Mouse moved to (756, 323)
Screenshot: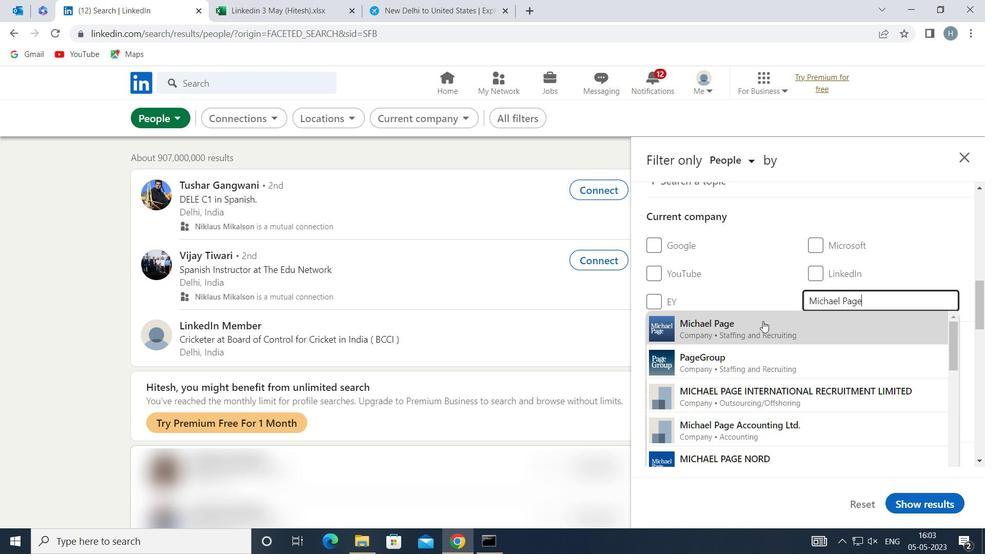 
Action: Mouse pressed left at (756, 323)
Screenshot: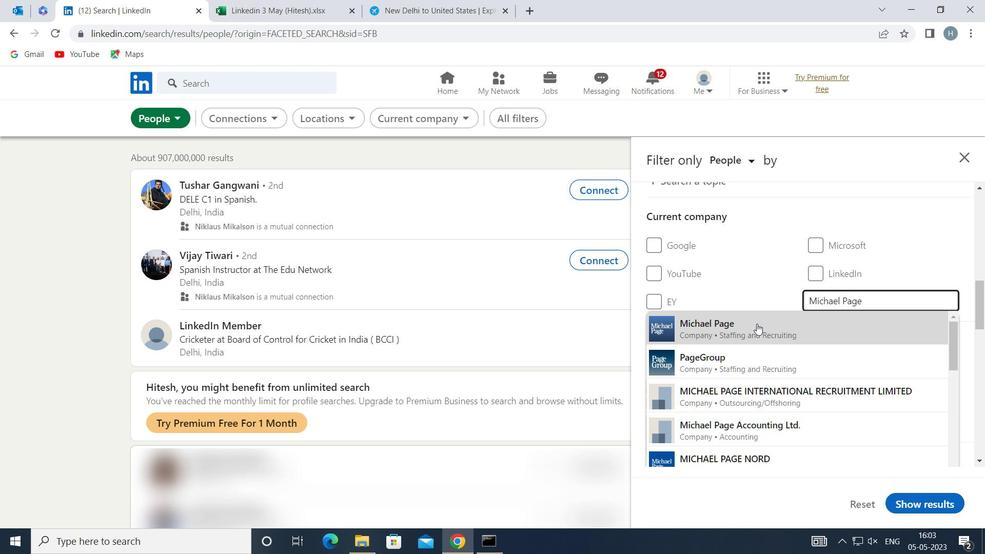 
Action: Mouse moved to (769, 294)
Screenshot: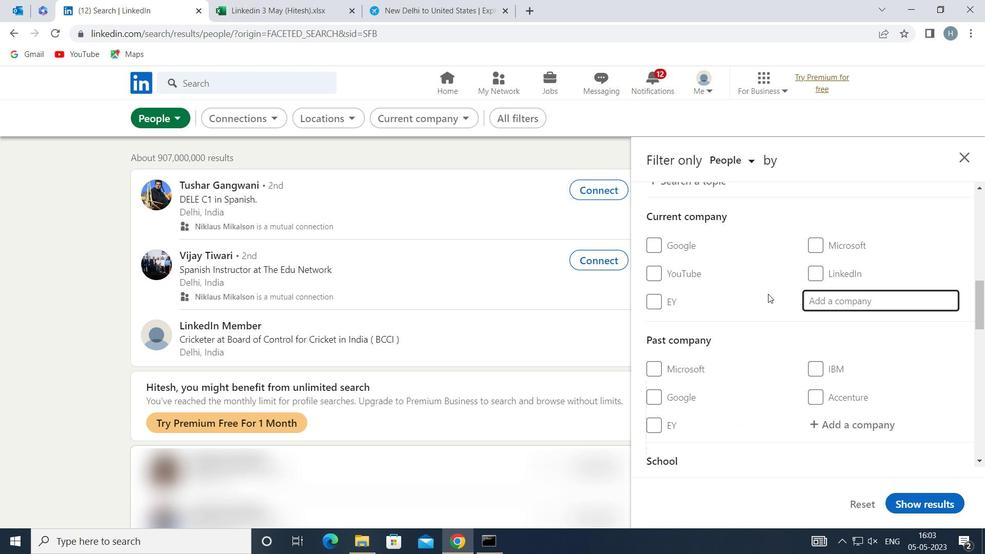 
Action: Mouse scrolled (769, 294) with delta (0, 0)
Screenshot: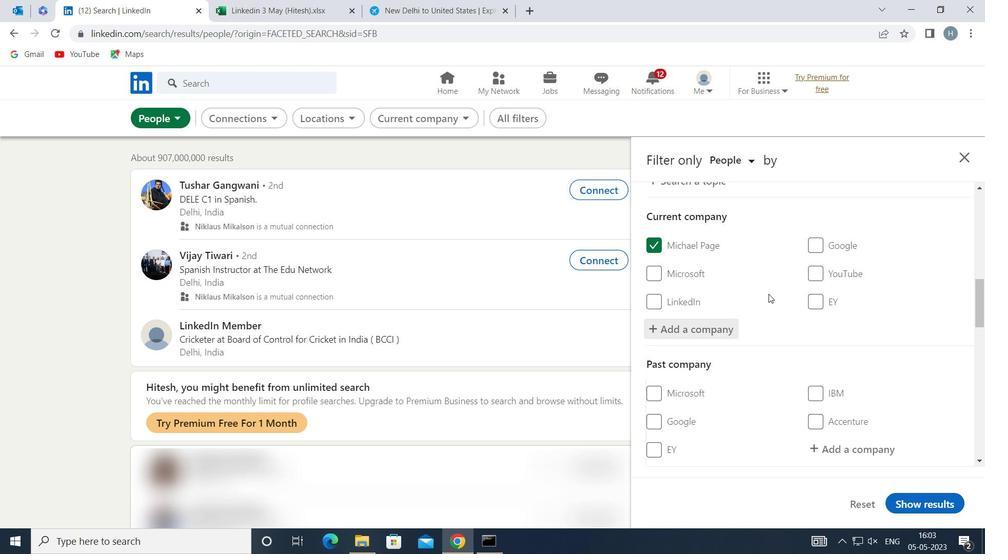 
Action: Mouse moved to (777, 291)
Screenshot: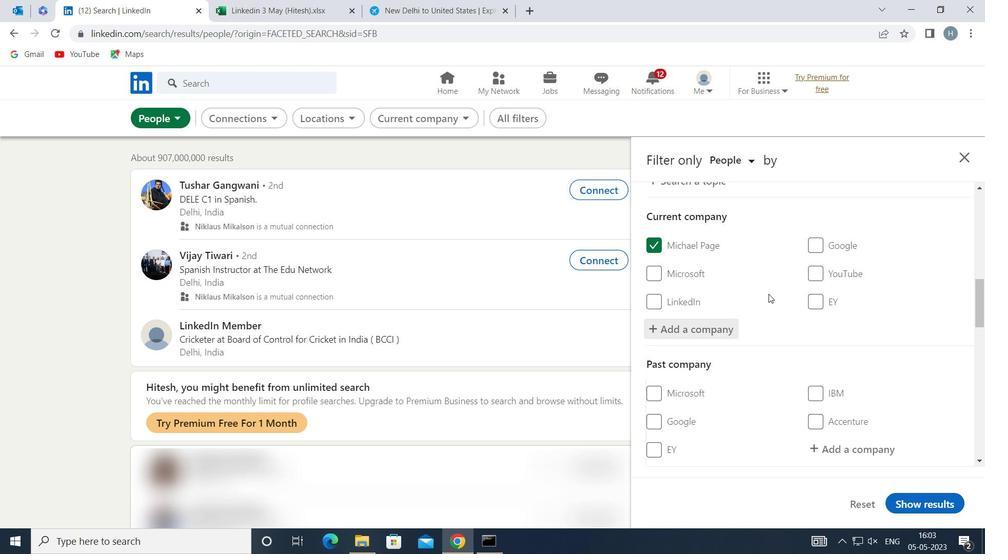 
Action: Mouse scrolled (777, 290) with delta (0, 0)
Screenshot: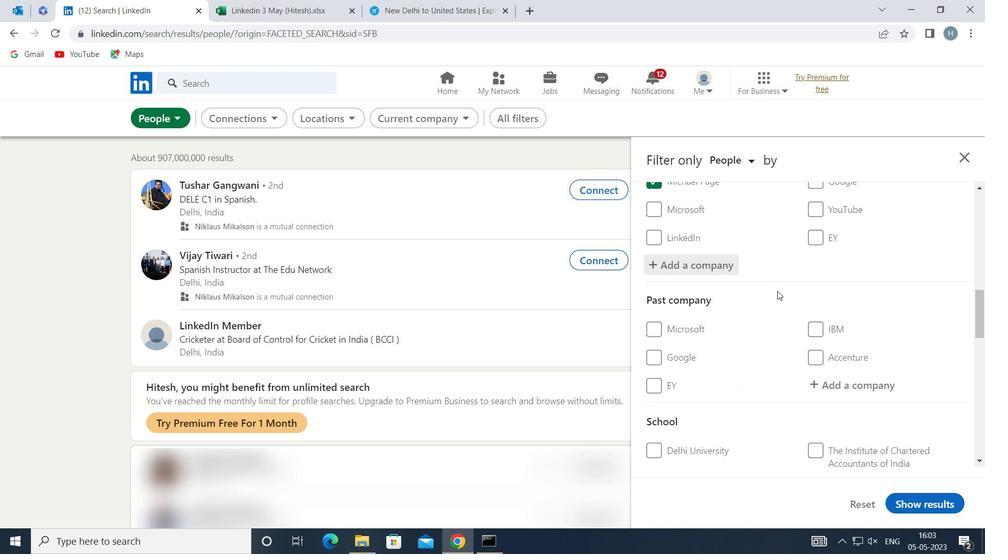 
Action: Mouse scrolled (777, 290) with delta (0, 0)
Screenshot: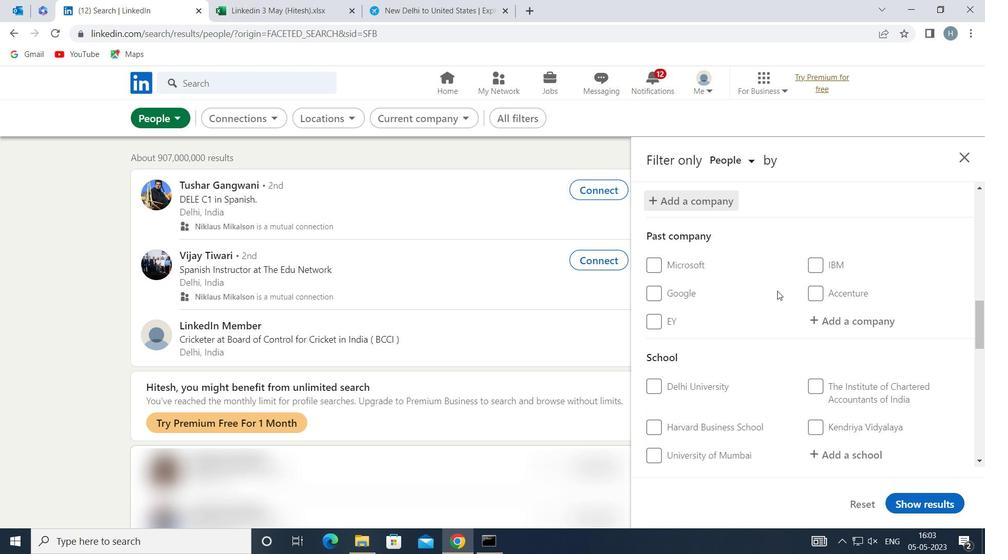 
Action: Mouse moved to (777, 290)
Screenshot: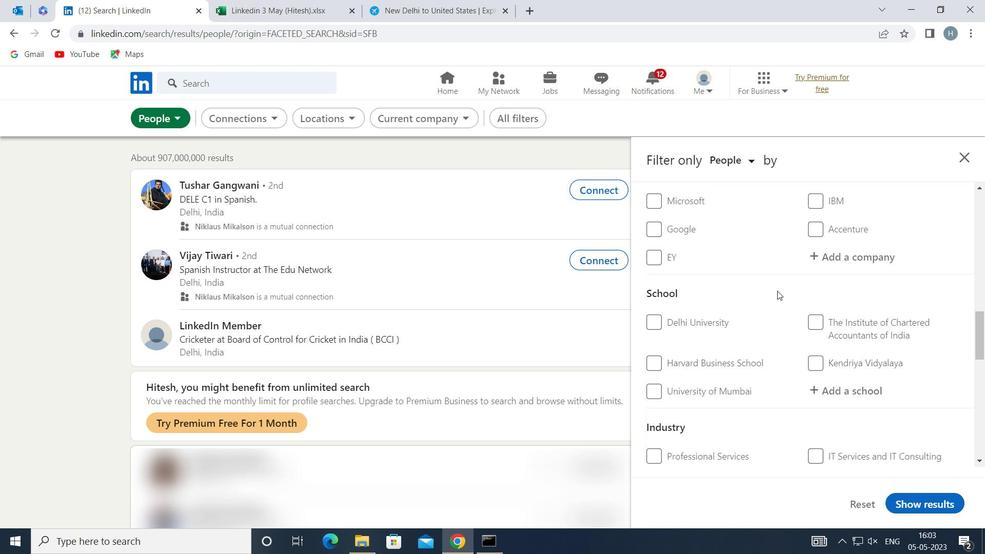
Action: Mouse scrolled (777, 290) with delta (0, 0)
Screenshot: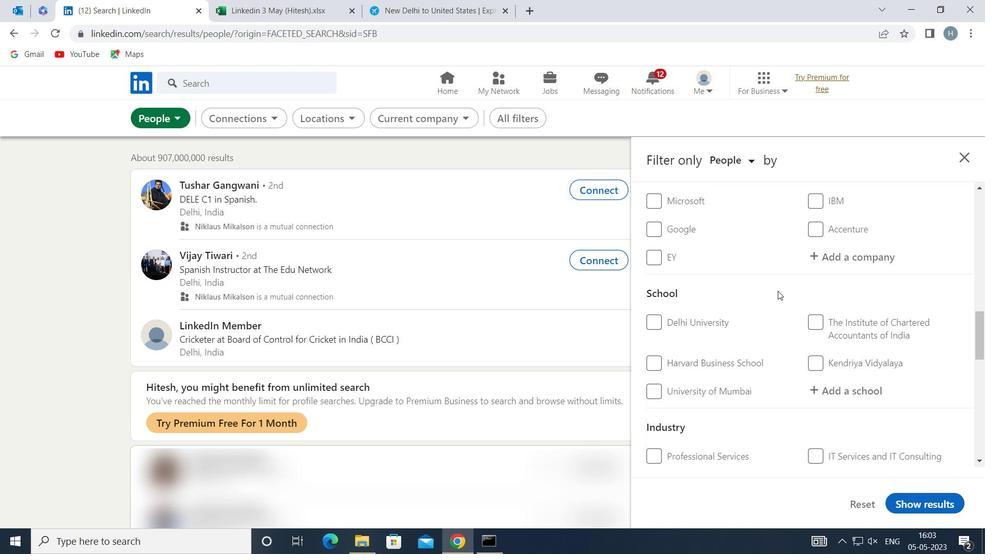 
Action: Mouse scrolled (777, 290) with delta (0, 0)
Screenshot: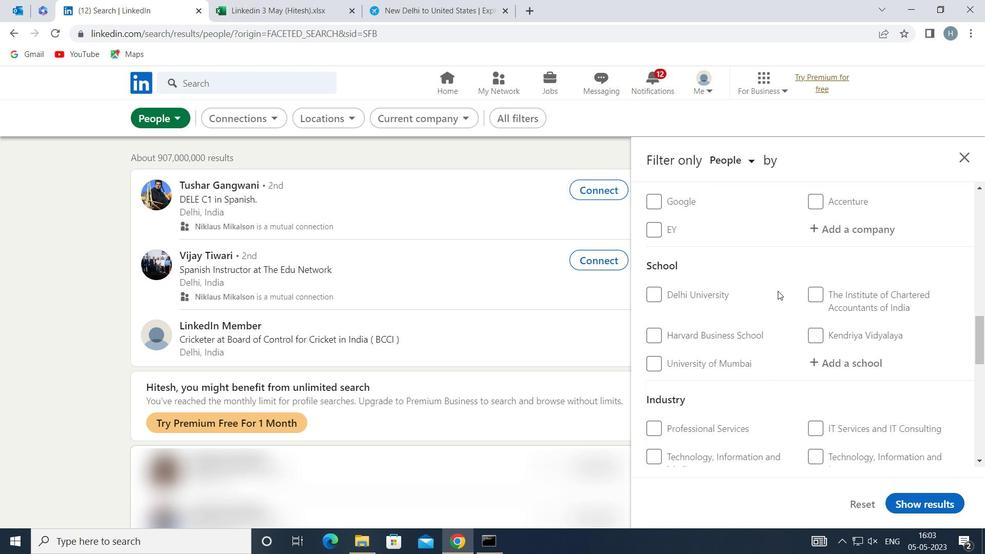 
Action: Mouse moved to (843, 263)
Screenshot: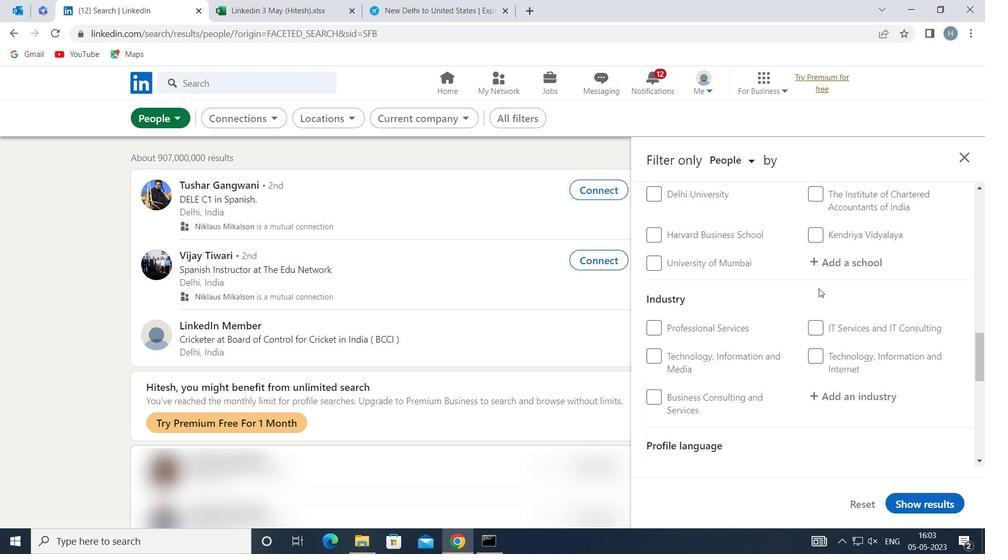 
Action: Mouse pressed left at (843, 263)
Screenshot: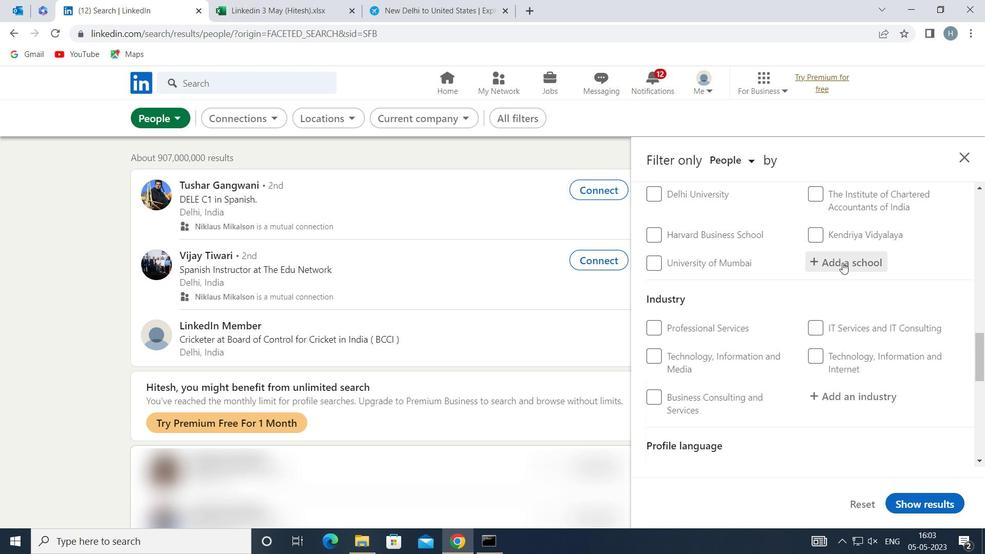 
Action: Key pressed <Key.shift>COLLEGE<Key.space>OF<Key.space><Key.shift>VOCATIONAL<Key.space><Key.shift>STUDIES
Screenshot: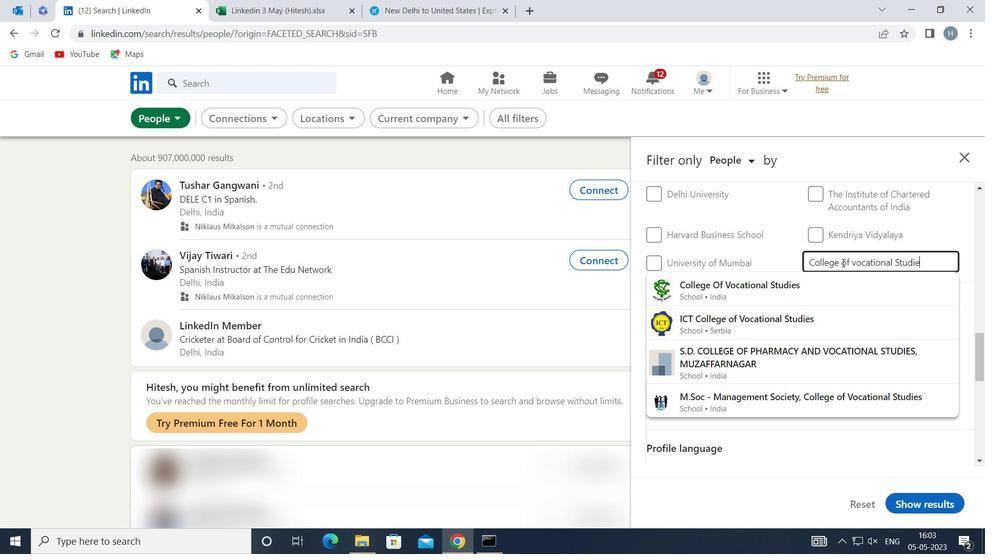 
Action: Mouse moved to (798, 284)
Screenshot: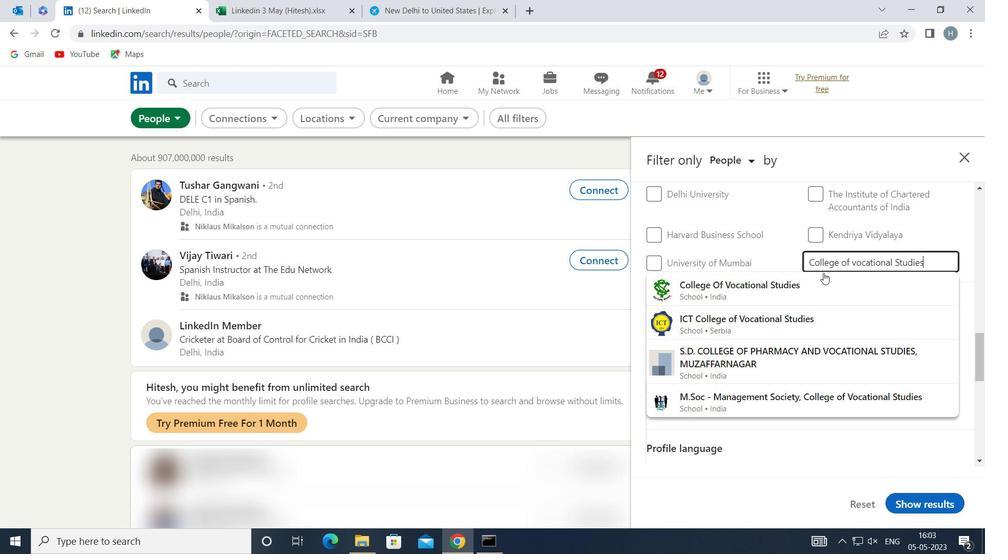 
Action: Mouse pressed left at (798, 284)
Screenshot: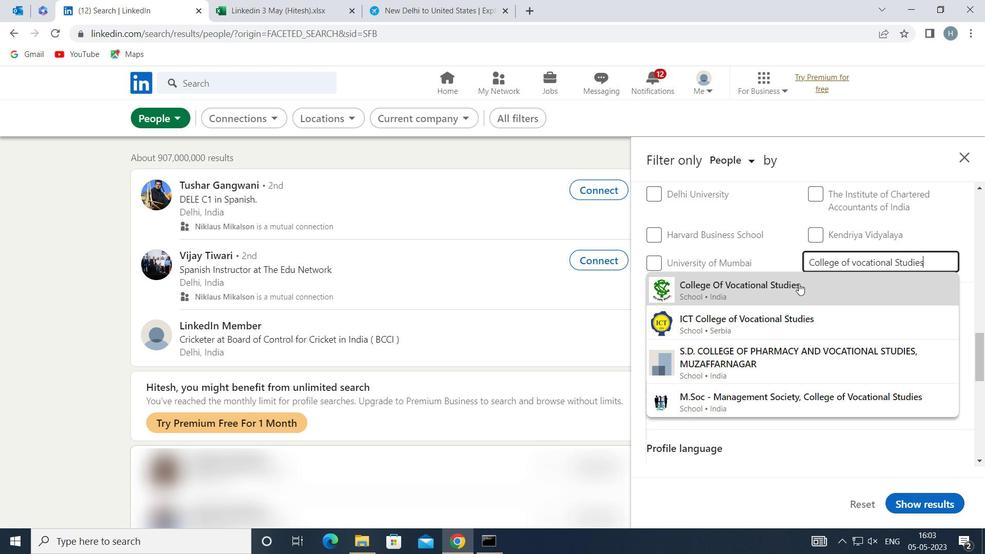 
Action: Mouse moved to (779, 275)
Screenshot: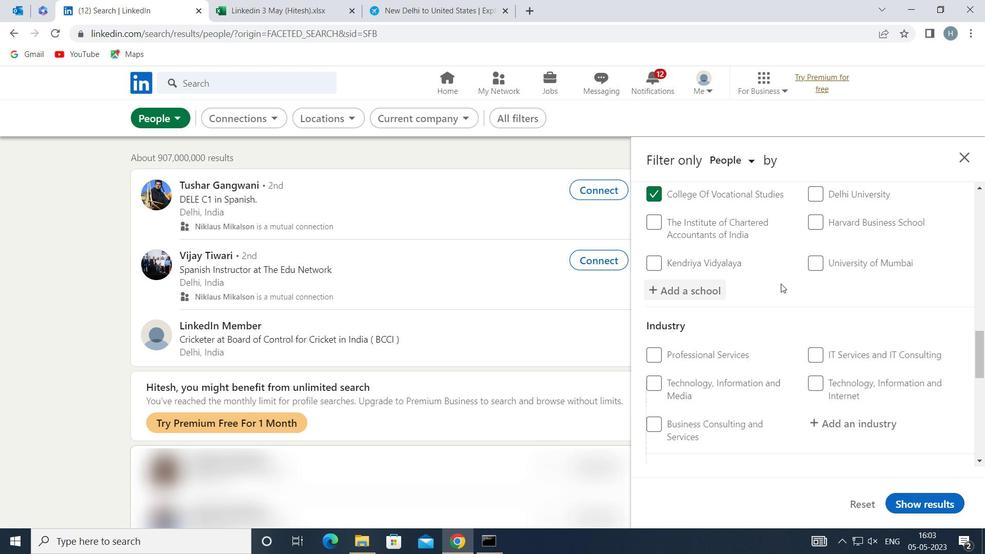 
Action: Mouse scrolled (779, 275) with delta (0, 0)
Screenshot: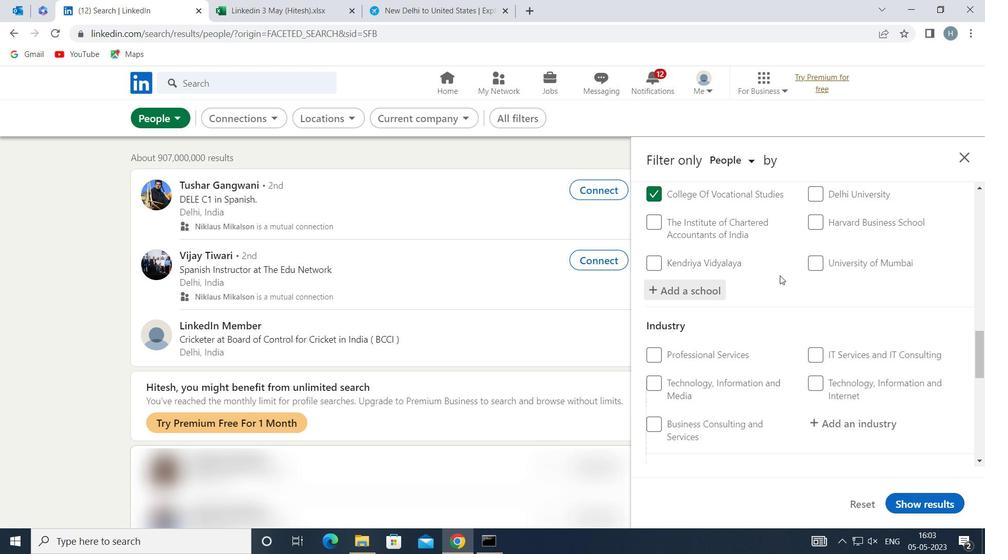 
Action: Mouse scrolled (779, 275) with delta (0, 0)
Screenshot: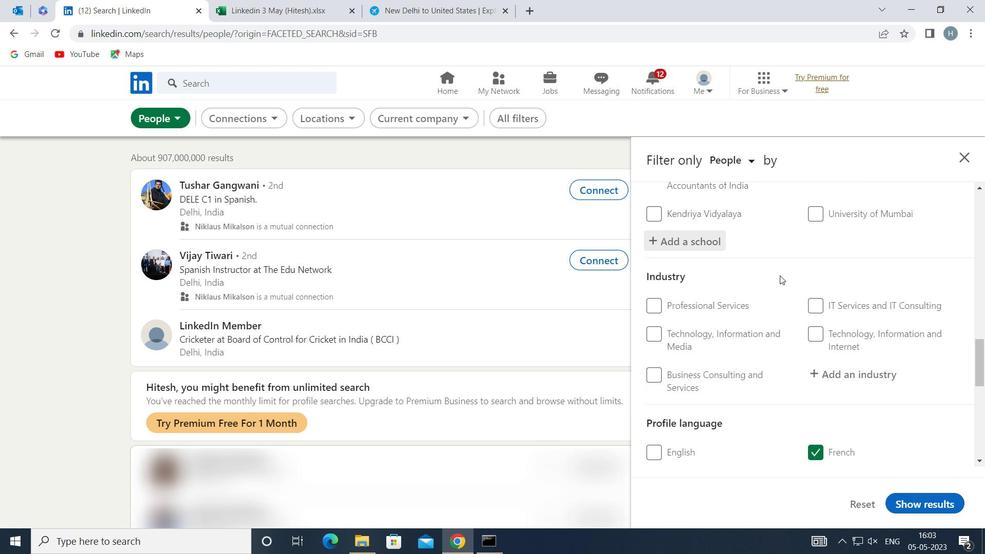 
Action: Mouse moved to (839, 295)
Screenshot: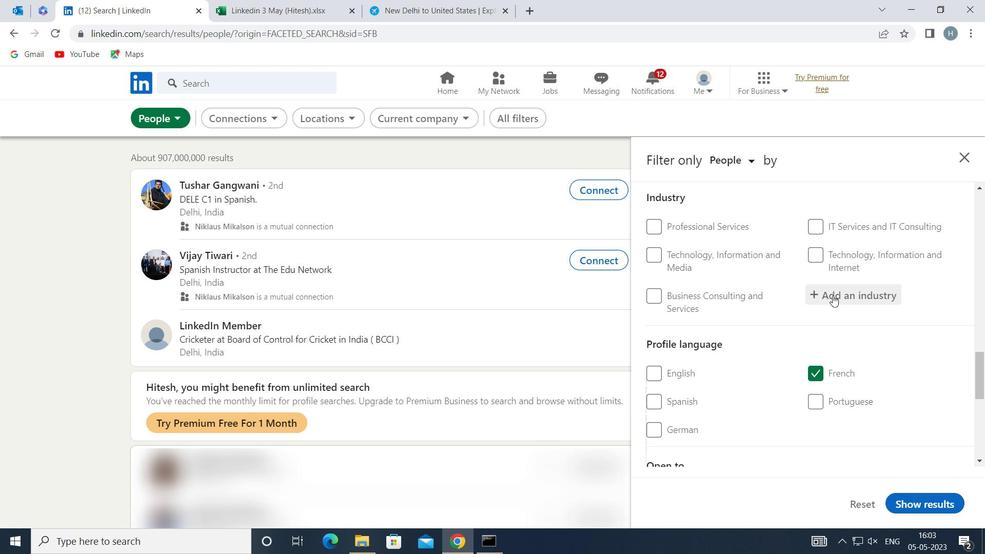 
Action: Mouse pressed left at (839, 295)
Screenshot: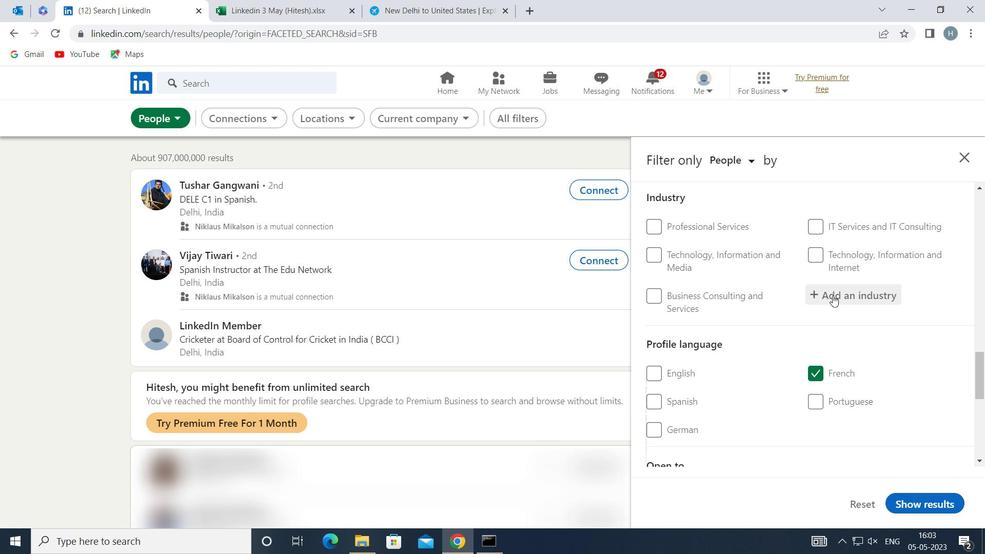 
Action: Mouse moved to (839, 295)
Screenshot: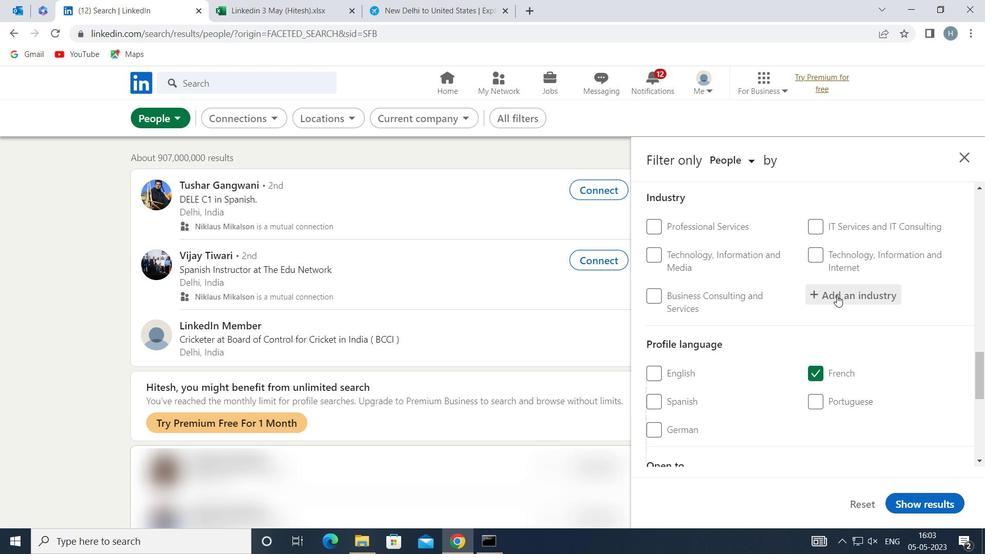 
Action: Key pressed <Key.shift>NANOTECHM<Key.backspace>NOLOGY<Key.space><Key.shift>RESEARCH
Screenshot: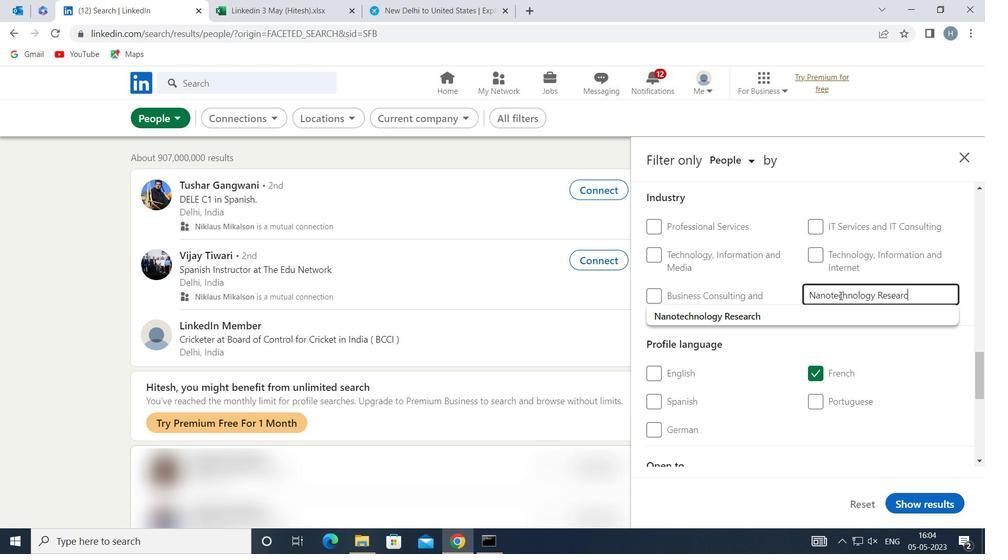 
Action: Mouse moved to (798, 314)
Screenshot: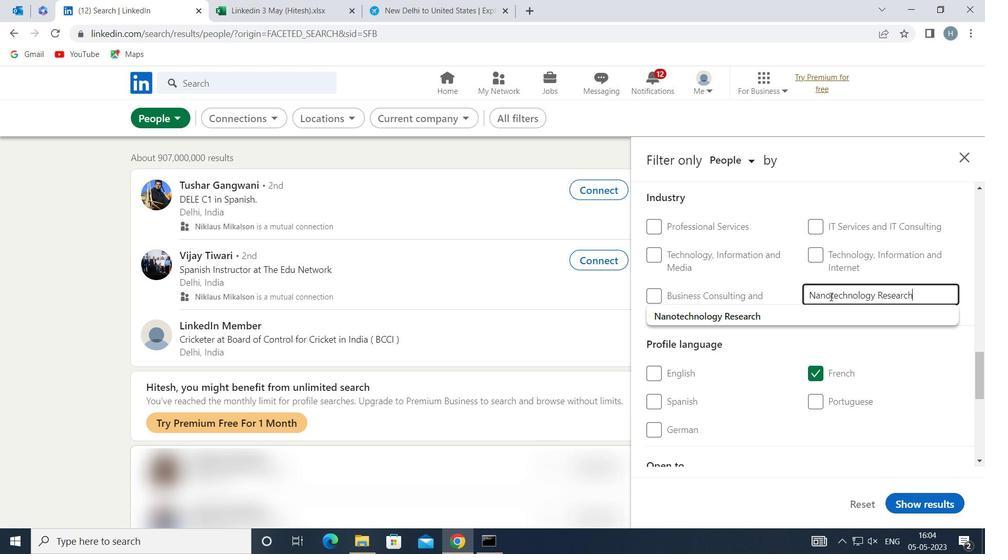 
Action: Mouse pressed left at (798, 314)
Screenshot: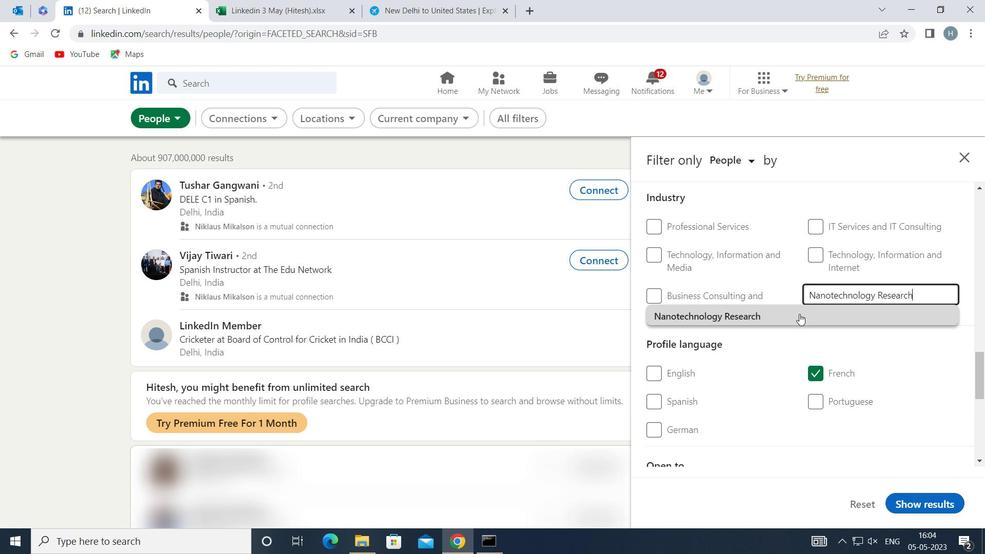 
Action: Mouse moved to (787, 310)
Screenshot: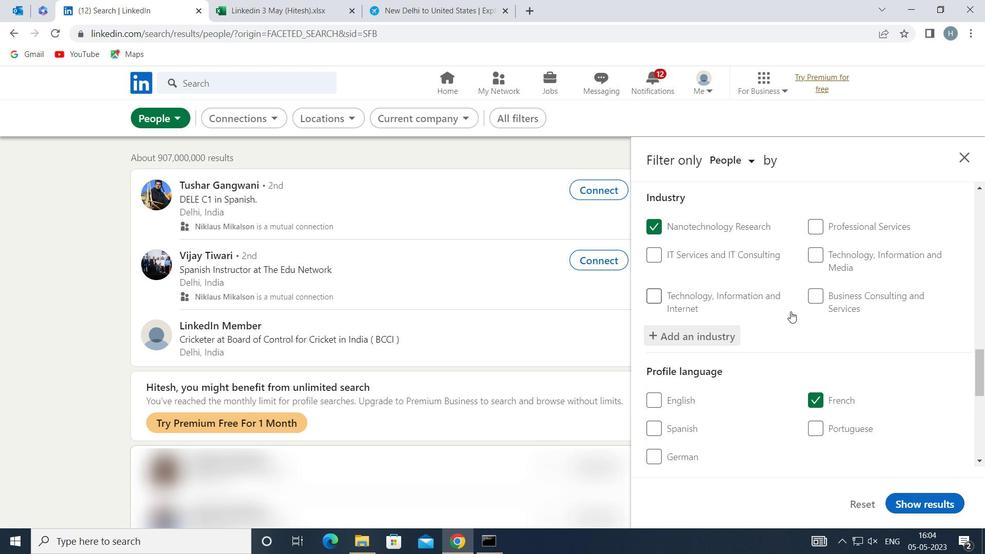 
Action: Mouse scrolled (787, 309) with delta (0, 0)
Screenshot: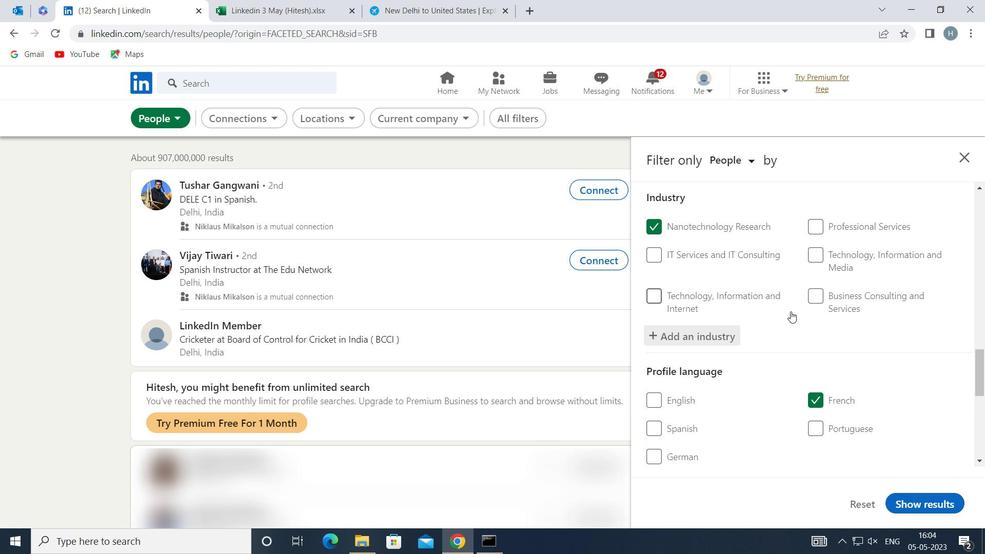 
Action: Mouse moved to (787, 307)
Screenshot: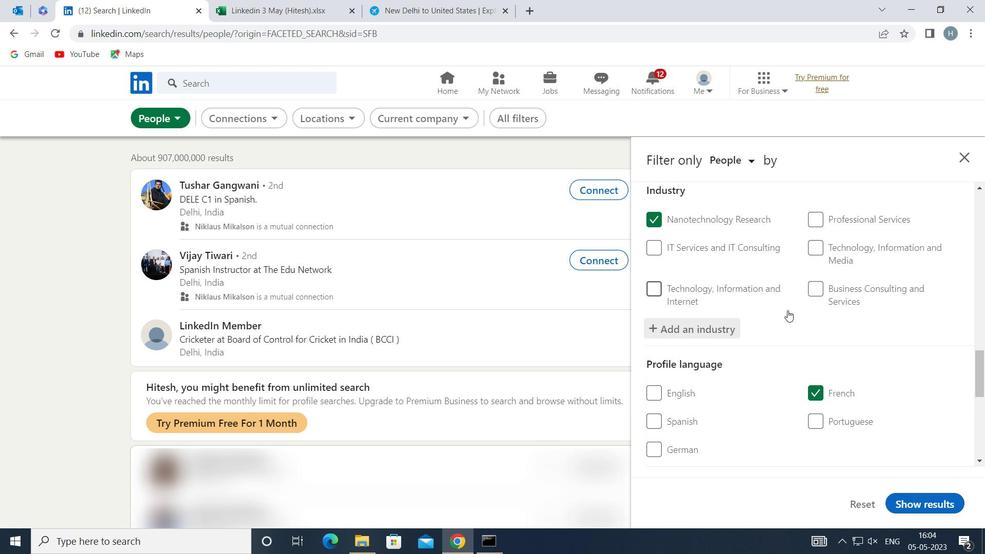 
Action: Mouse scrolled (787, 306) with delta (0, 0)
Screenshot: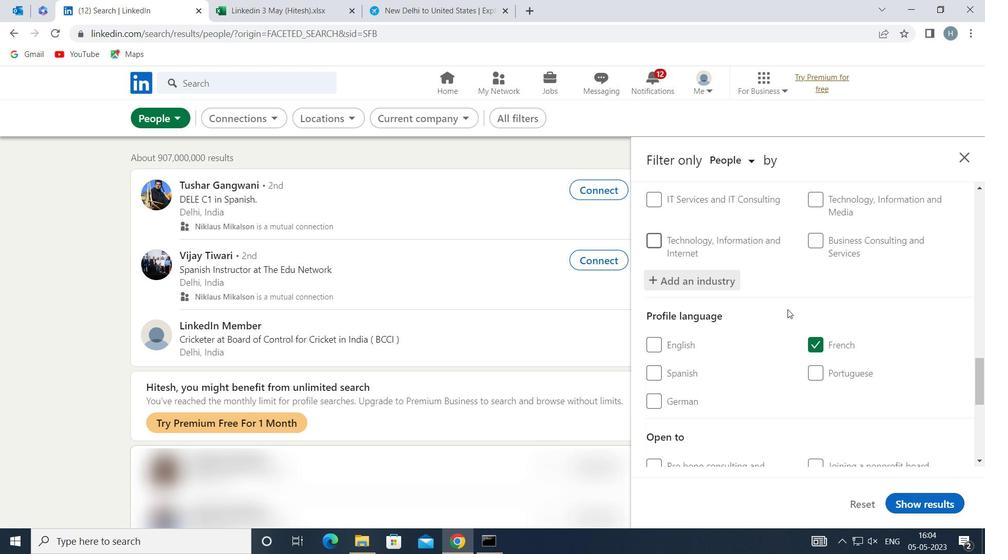 
Action: Mouse scrolled (787, 306) with delta (0, 0)
Screenshot: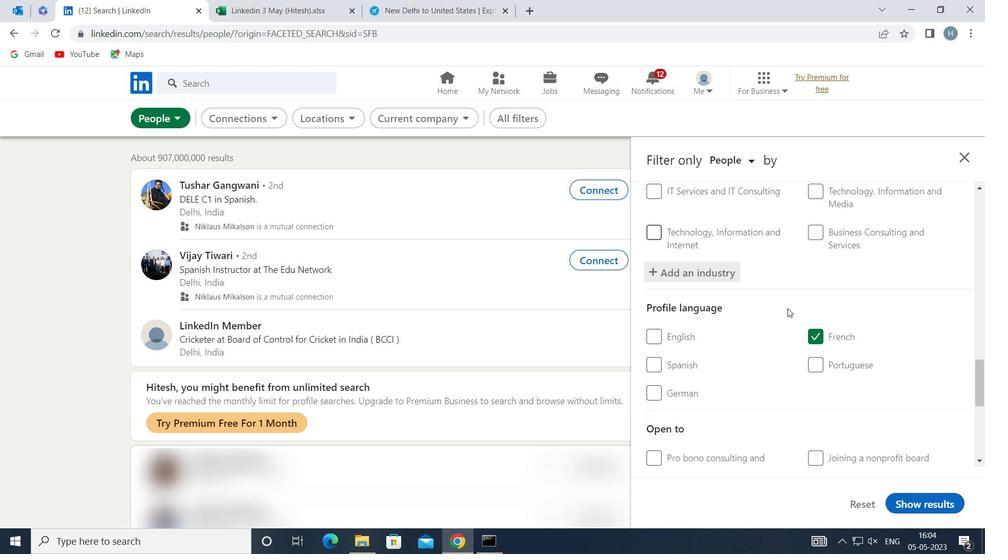 
Action: Mouse moved to (786, 307)
Screenshot: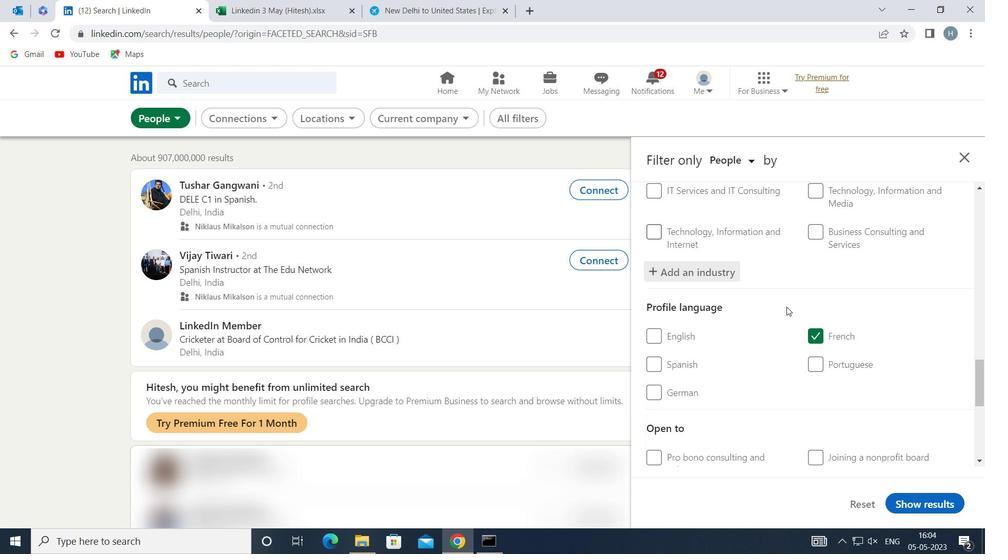 
Action: Mouse scrolled (786, 306) with delta (0, 0)
Screenshot: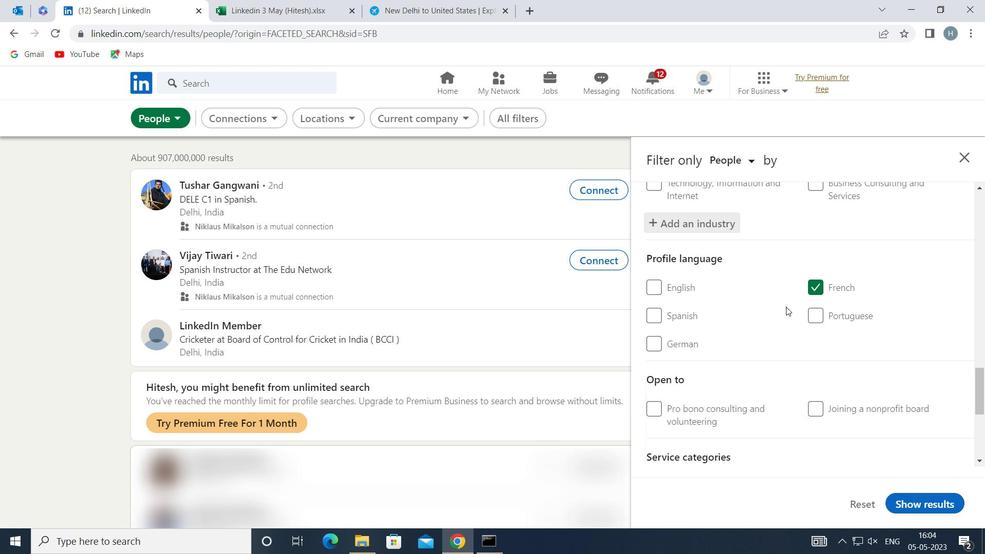 
Action: Mouse scrolled (786, 306) with delta (0, 0)
Screenshot: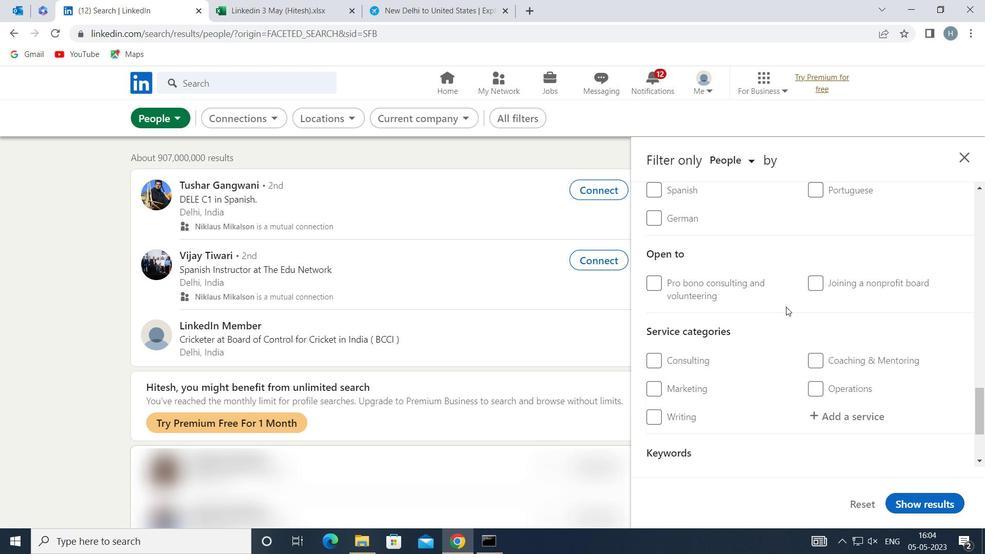 
Action: Mouse moved to (843, 333)
Screenshot: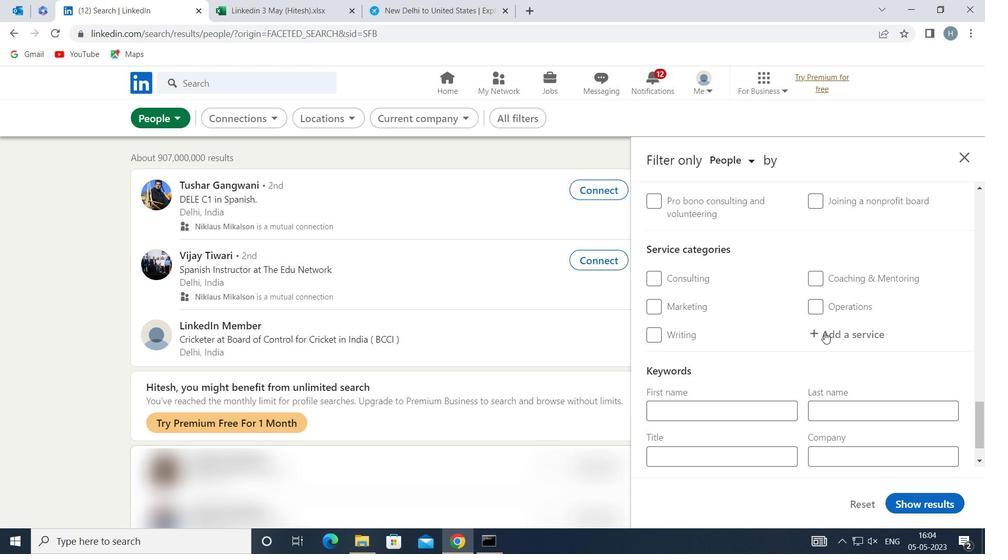 
Action: Mouse pressed left at (843, 333)
Screenshot: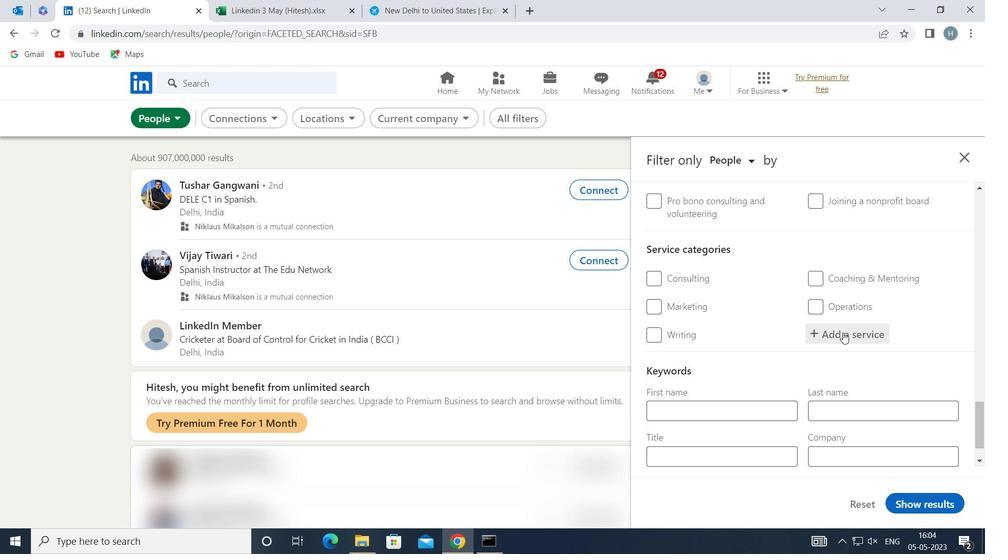 
Action: Mouse moved to (843, 331)
Screenshot: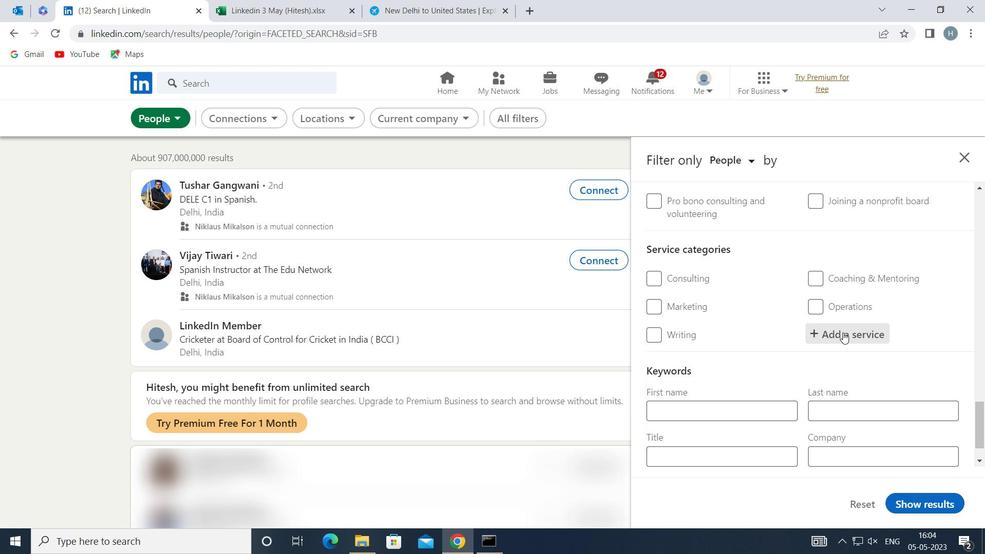 
Action: Key pressed <Key.shift>INFORMATION<Key.space><Key.shift>SECURIT
Screenshot: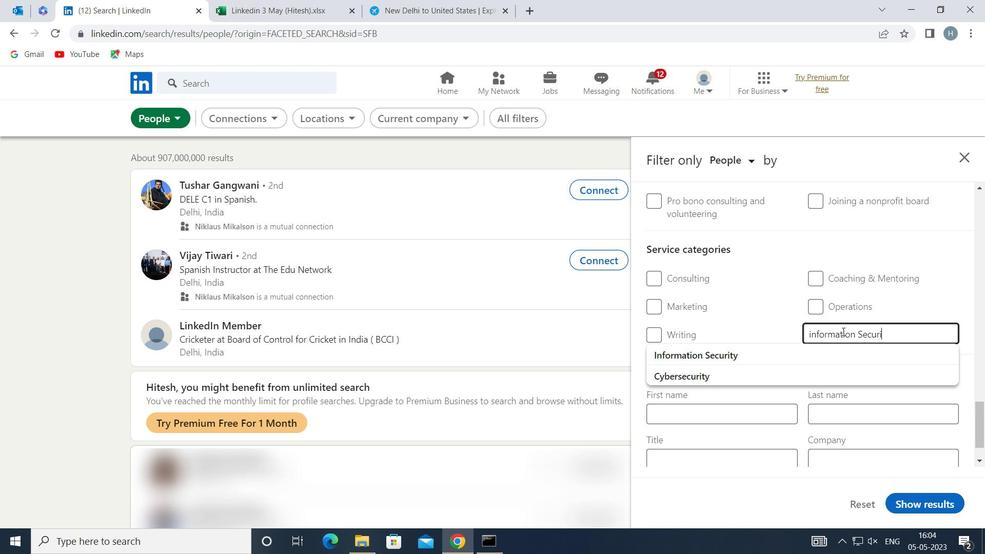 
Action: Mouse moved to (862, 331)
Screenshot: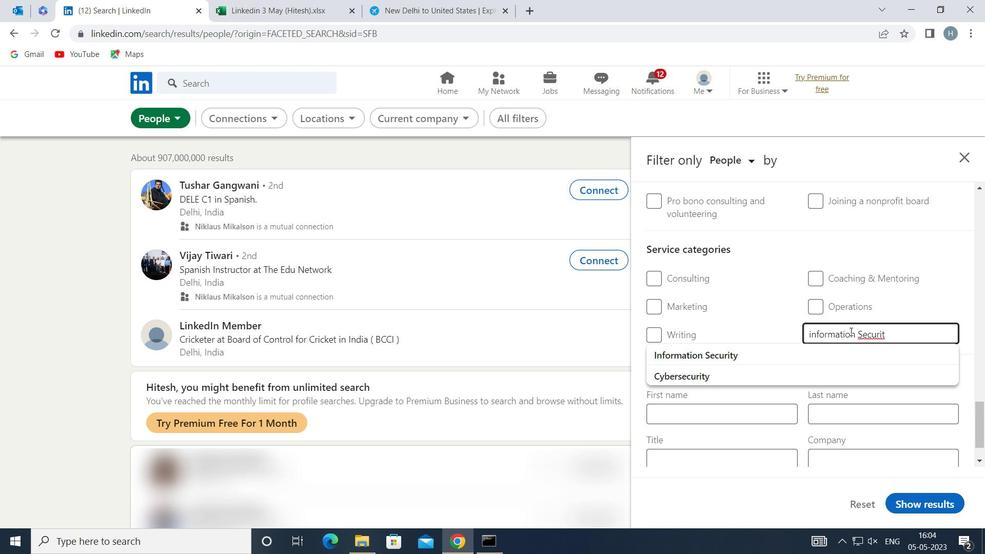 
Action: Key pressed Y
Screenshot: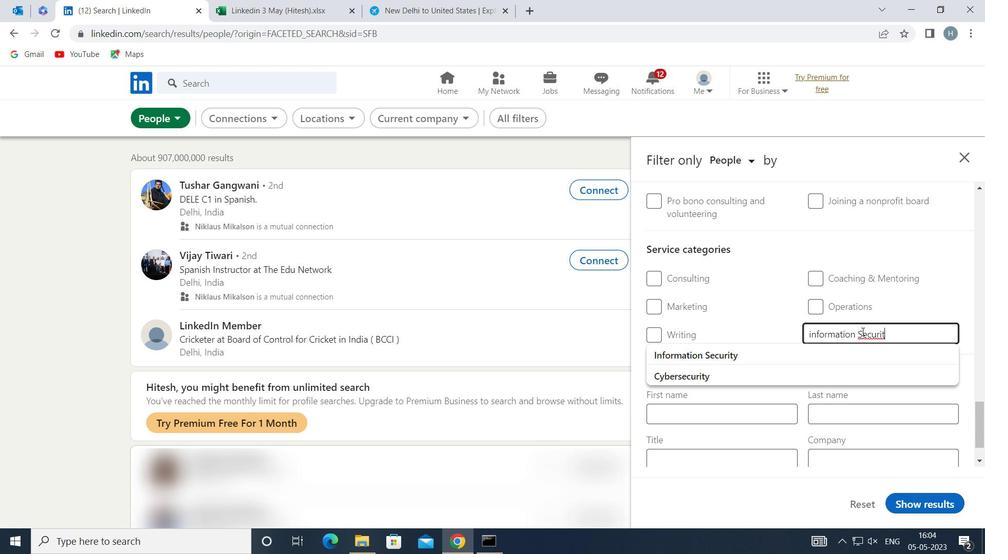 
Action: Mouse moved to (819, 356)
Screenshot: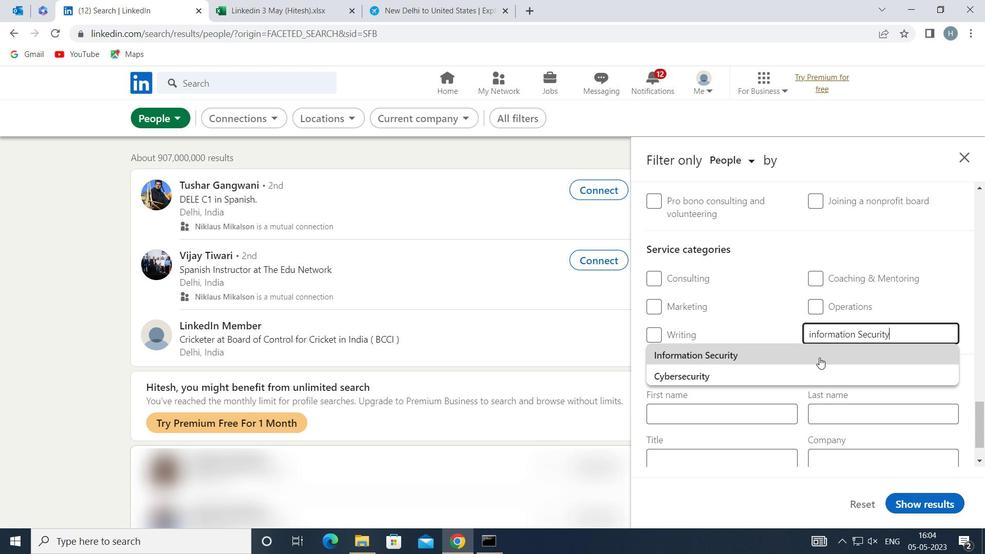 
Action: Mouse pressed left at (819, 356)
Screenshot: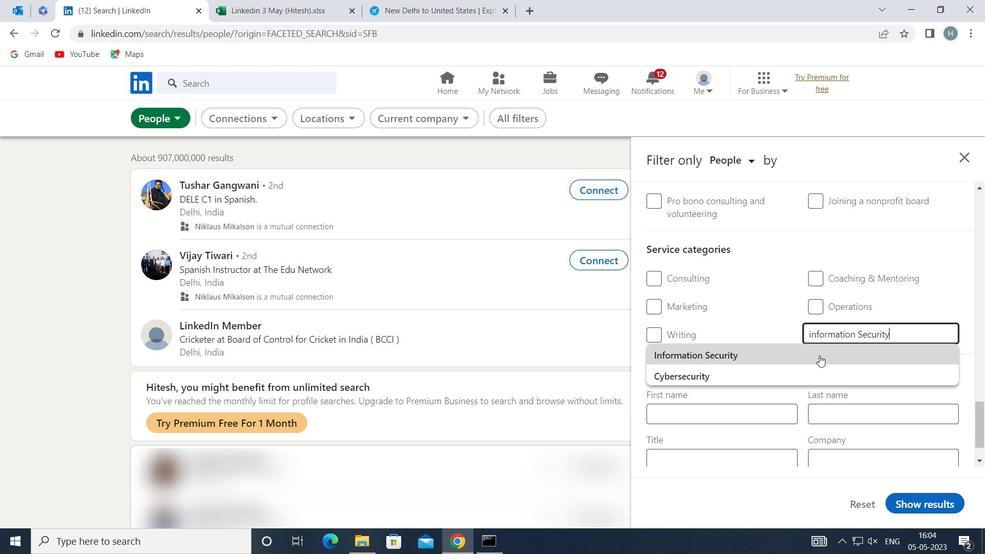 
Action: Mouse moved to (791, 354)
Screenshot: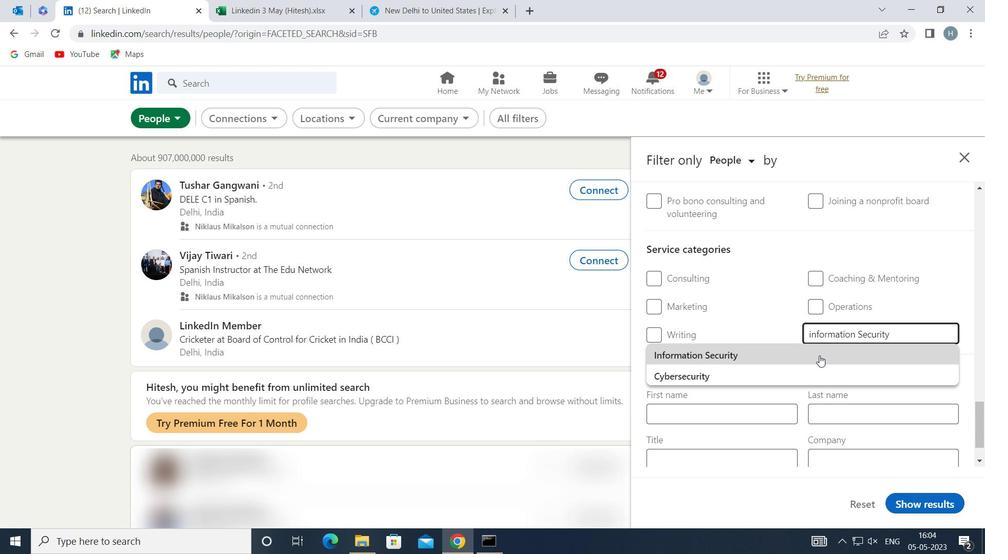 
Action: Mouse scrolled (791, 353) with delta (0, 0)
Screenshot: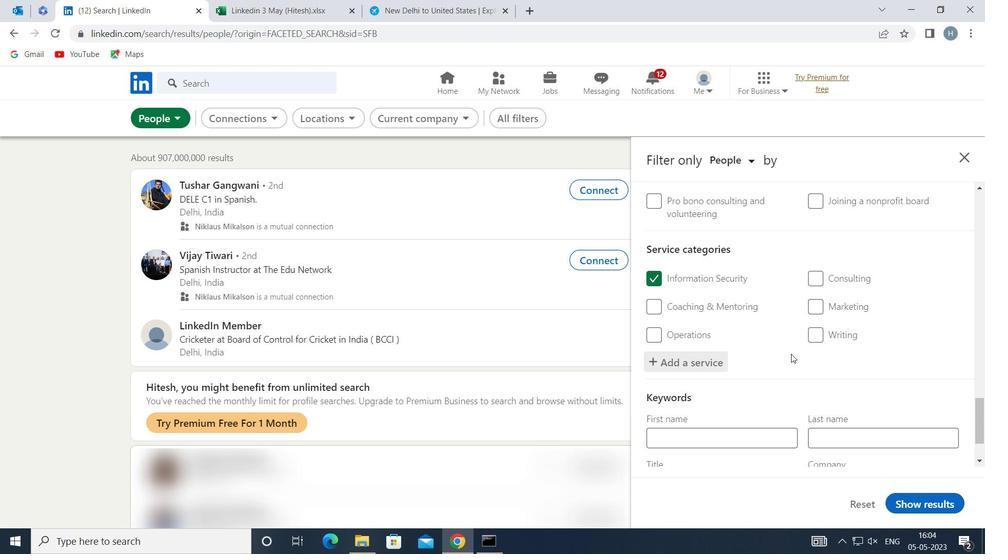 
Action: Mouse scrolled (791, 353) with delta (0, 0)
Screenshot: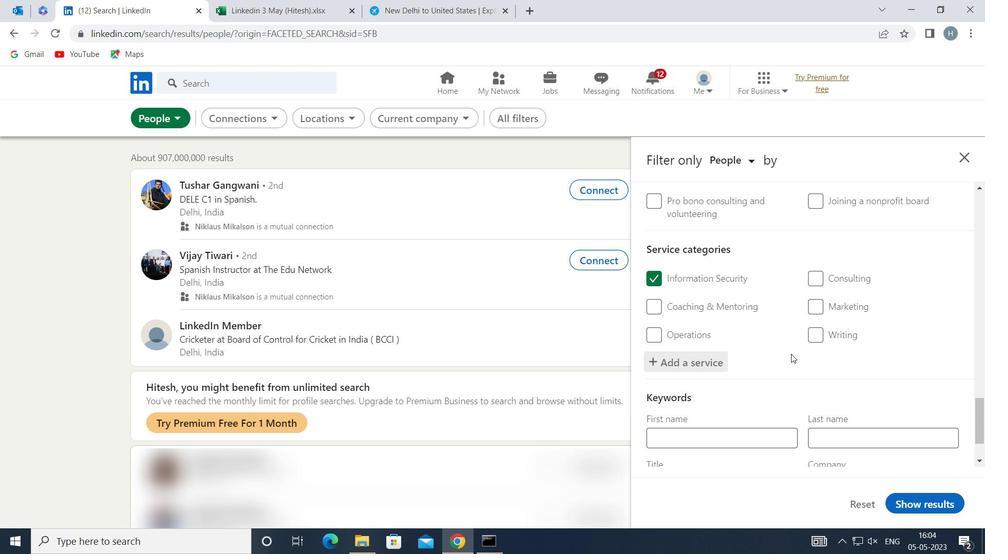 
Action: Mouse scrolled (791, 353) with delta (0, 0)
Screenshot: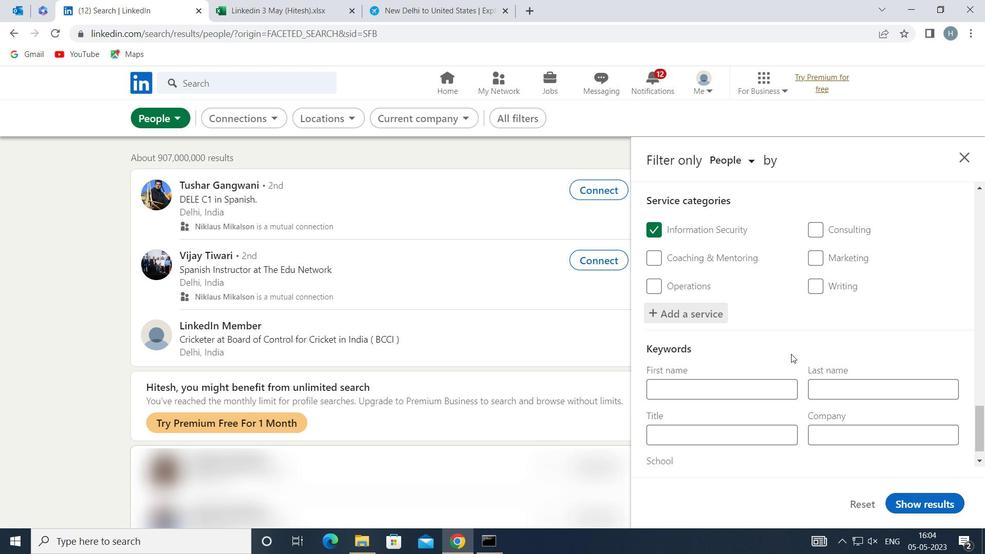 
Action: Mouse scrolled (791, 353) with delta (0, 0)
Screenshot: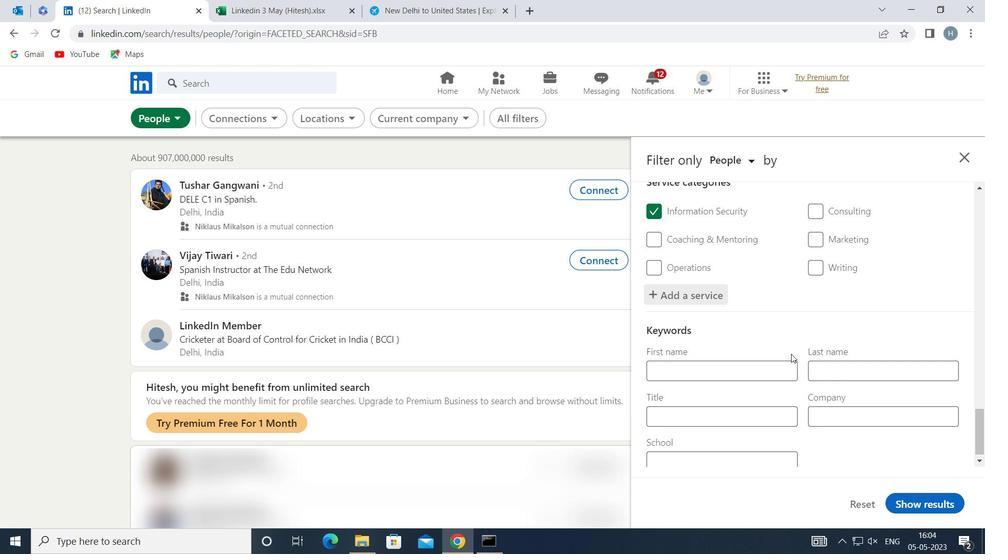 
Action: Mouse moved to (768, 403)
Screenshot: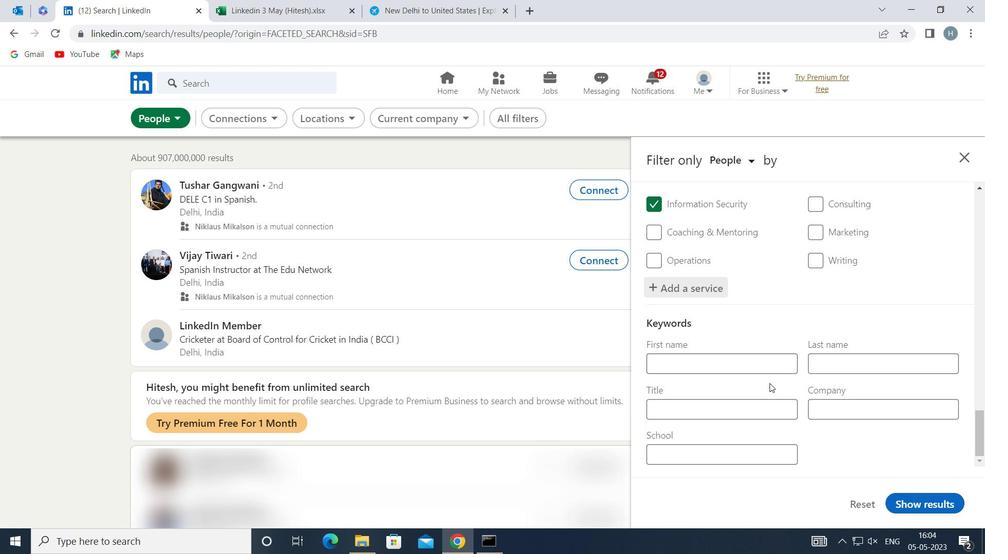 
Action: Mouse pressed left at (768, 403)
Screenshot: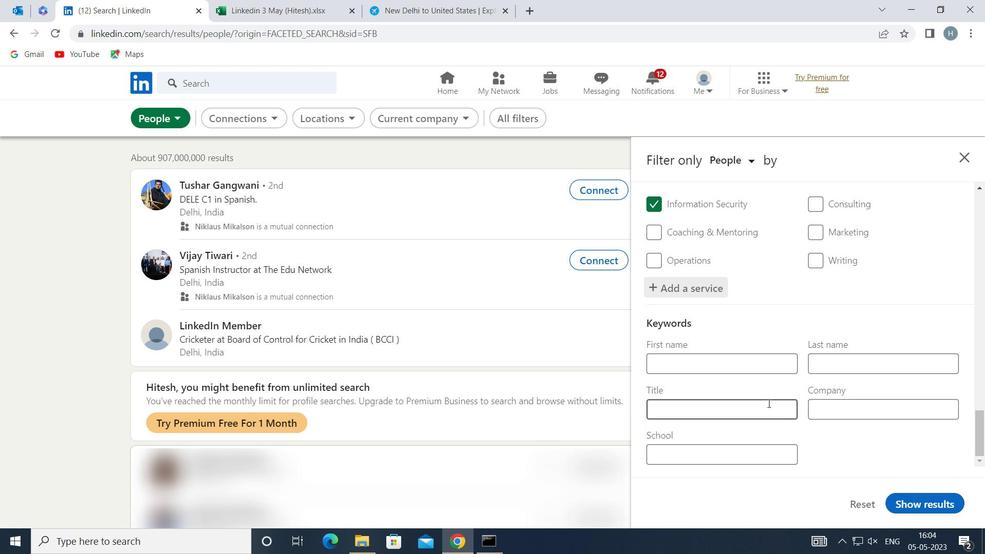 
Action: Key pressed <Key.shift>GHOSTWRITER
Screenshot: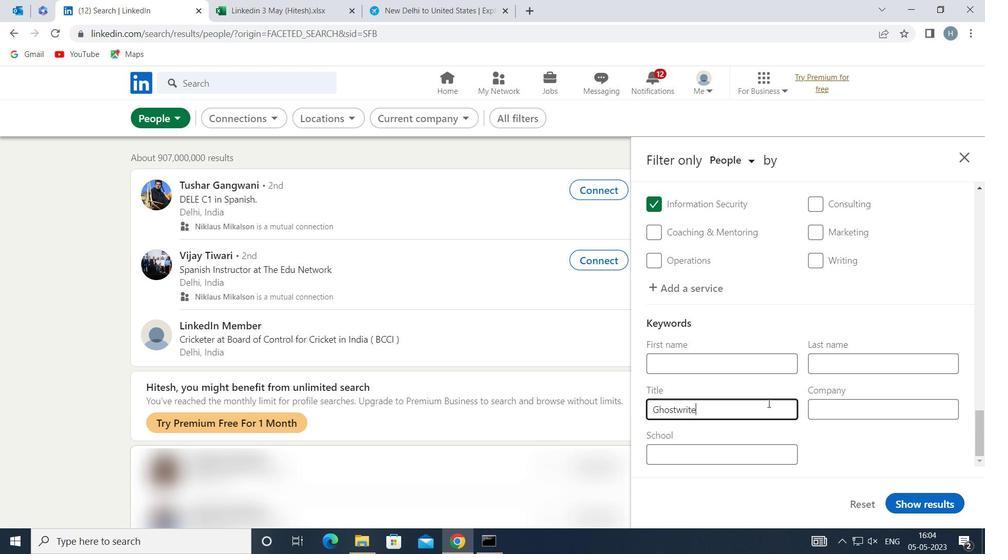 
Action: Mouse moved to (922, 499)
Screenshot: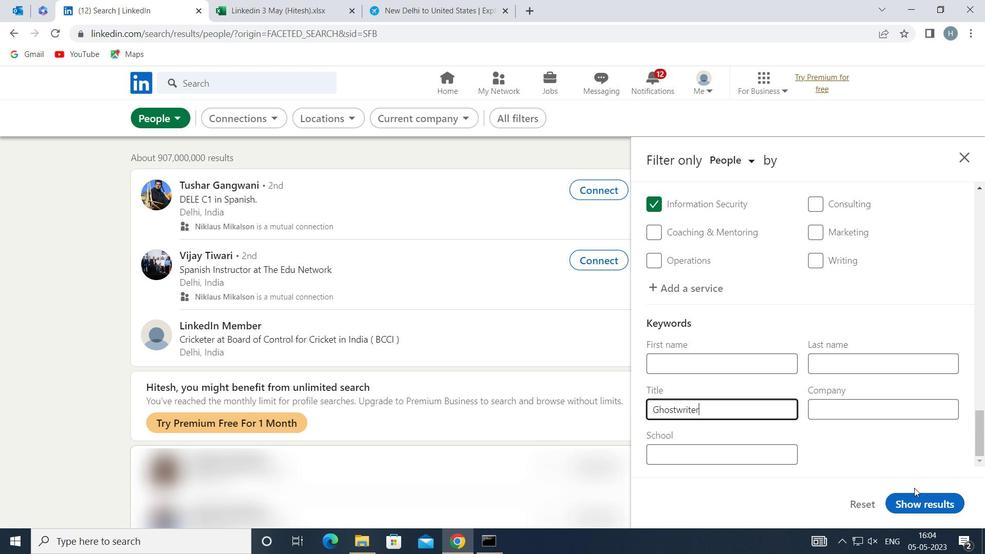 
Action: Mouse pressed left at (922, 499)
Screenshot: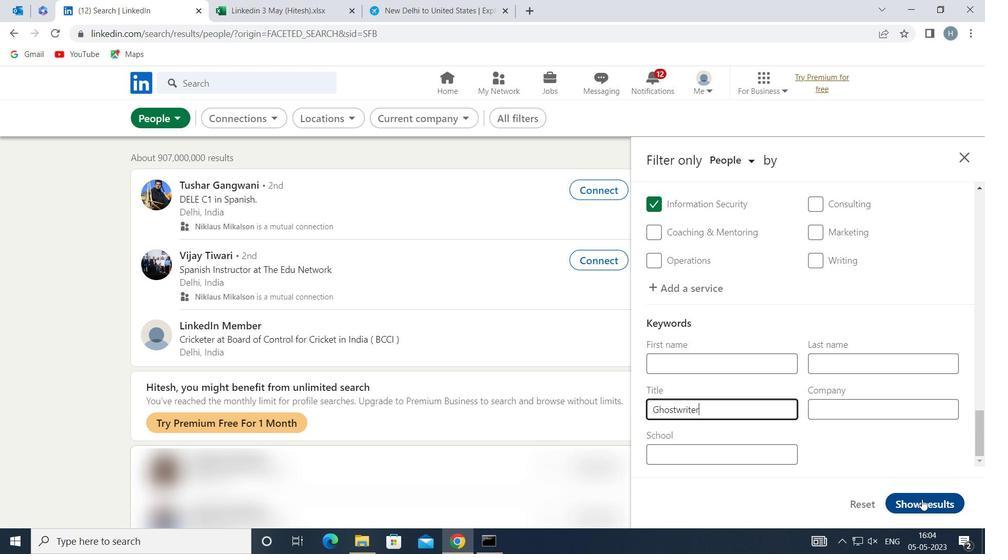 
Action: Mouse moved to (812, 425)
Screenshot: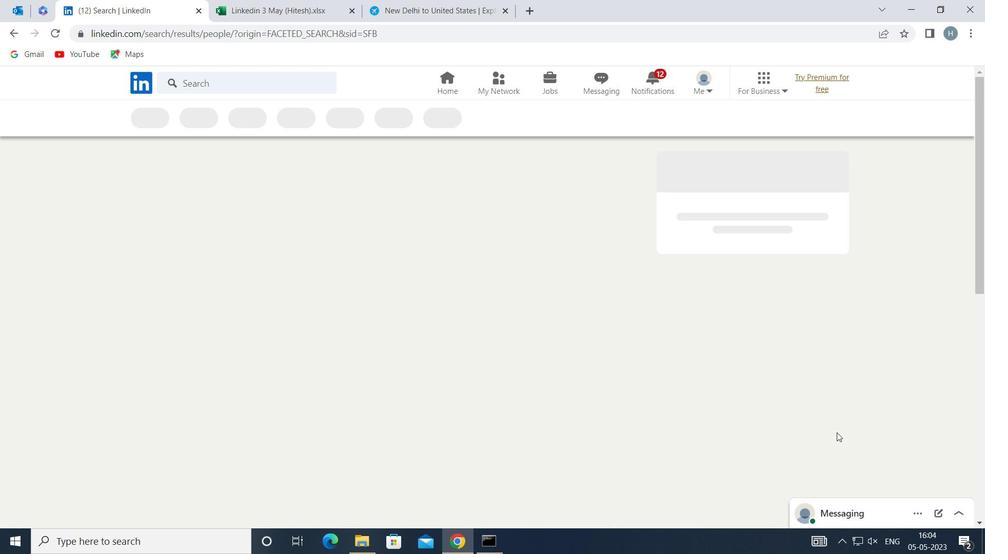 
